 Task: Create a sub task Gather and Analyse Requirements for the task  Develop a new online tool for website optimization in the project AuraTech , assign it to team member softage.4@softage.net and update the status of the sub task to  Off Track , set the priority of the sub task to High
Action: Mouse moved to (621, 647)
Screenshot: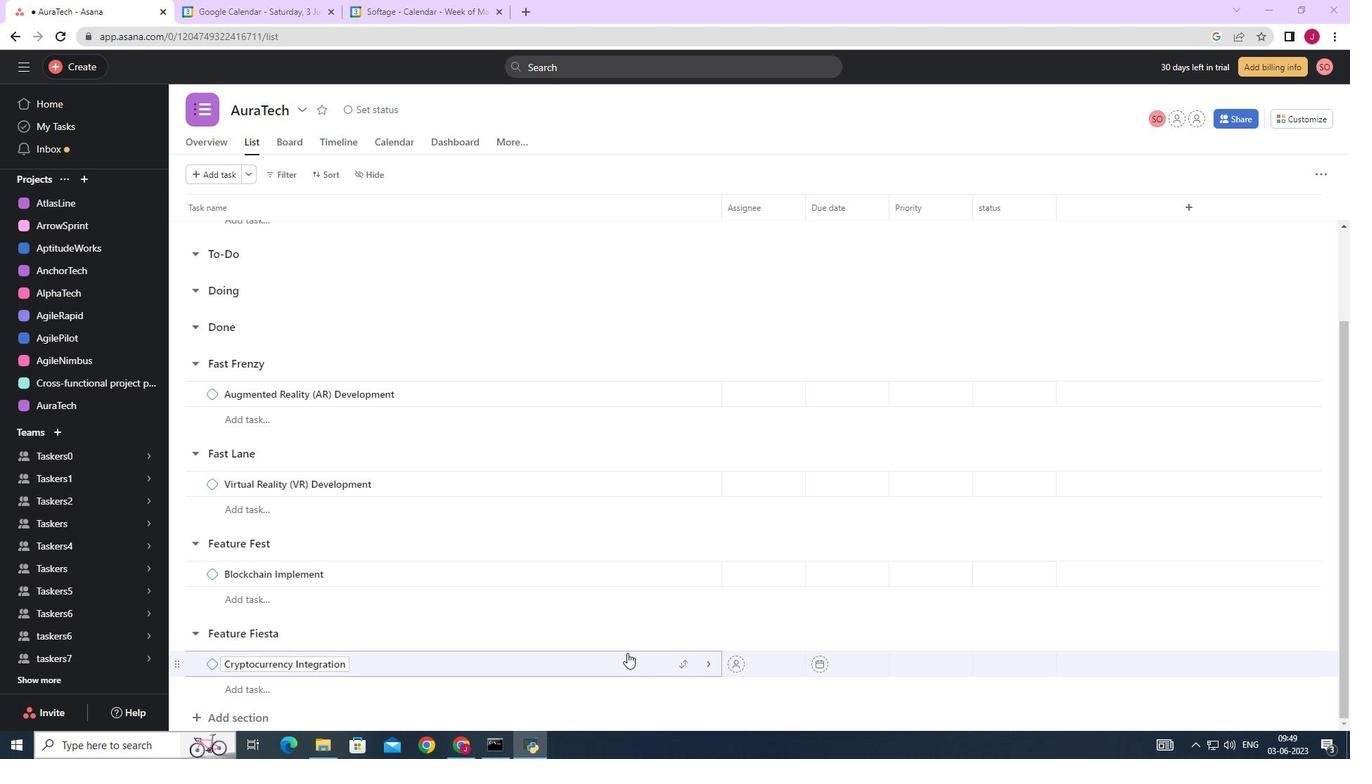
Action: Mouse scrolled (621, 647) with delta (0, 0)
Screenshot: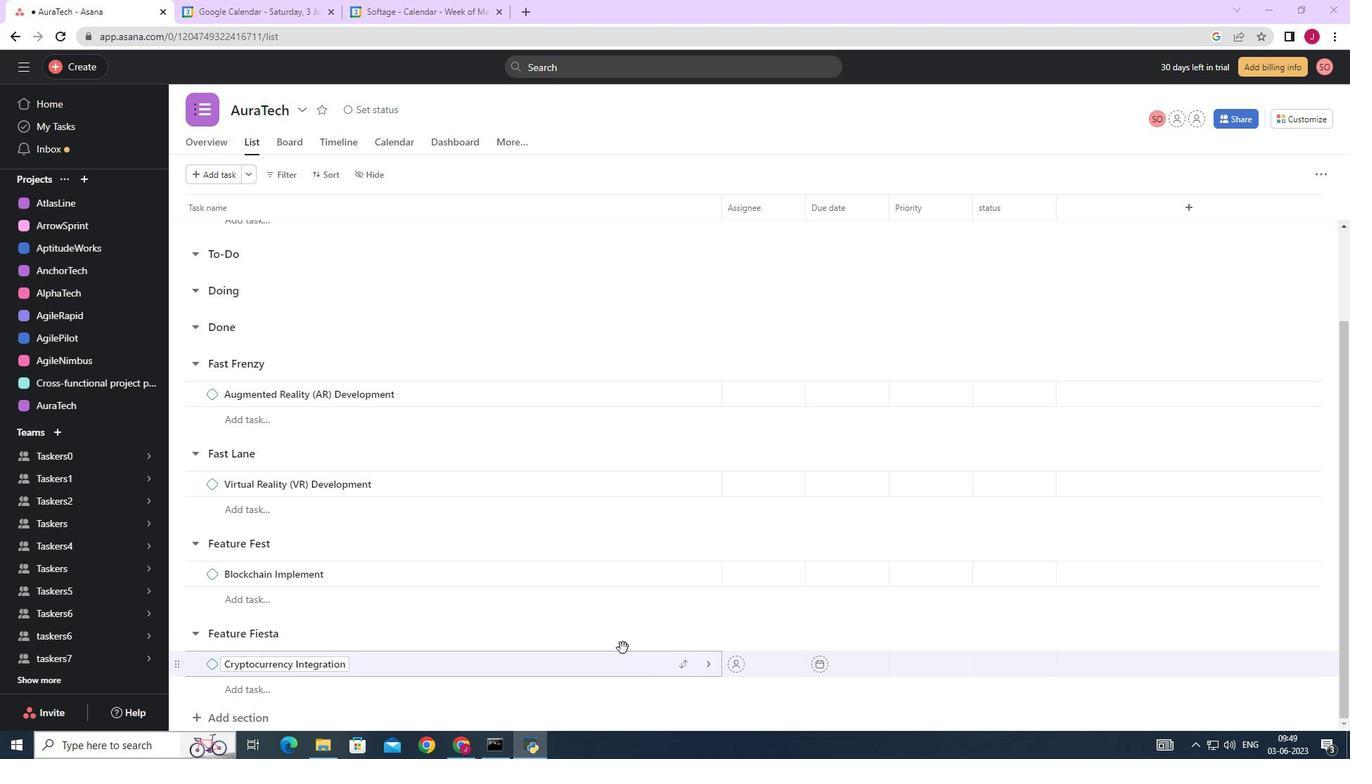 
Action: Mouse scrolled (621, 647) with delta (0, 0)
Screenshot: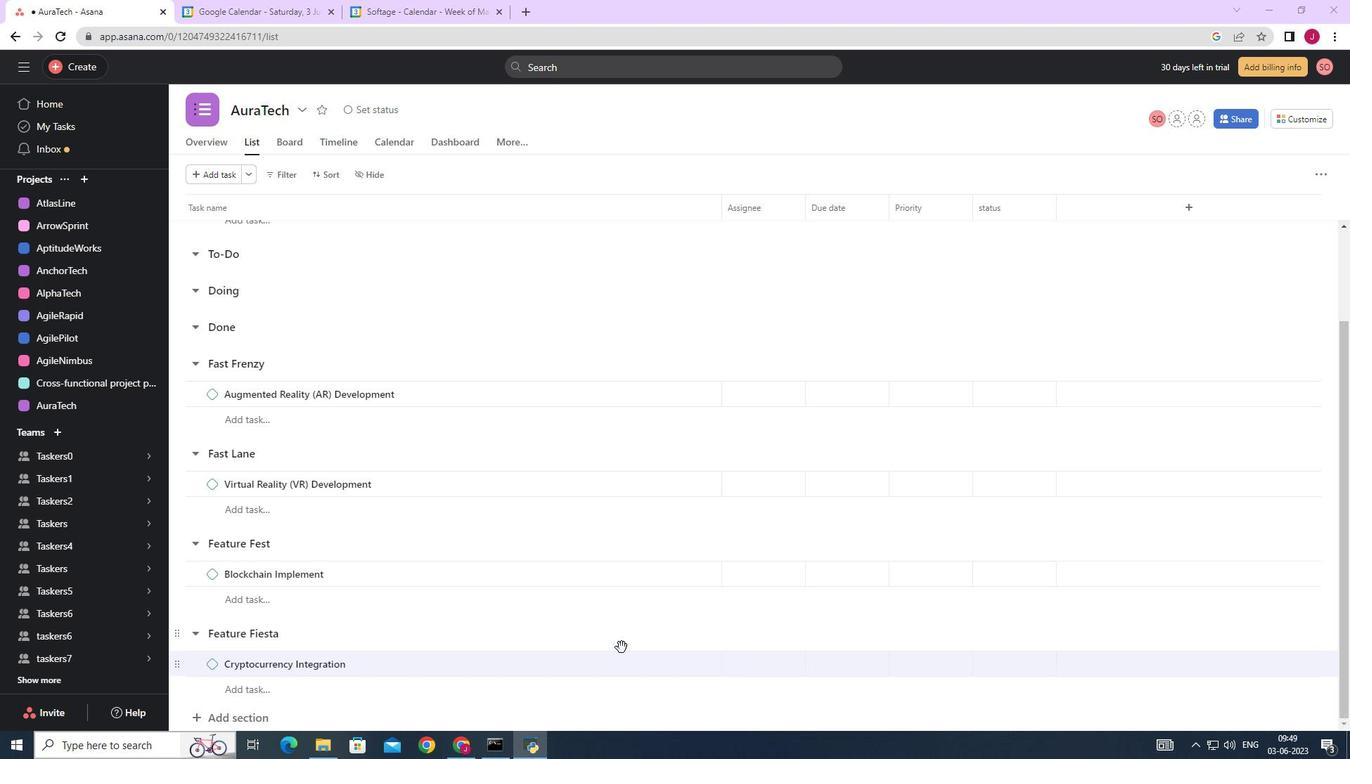 
Action: Mouse moved to (619, 647)
Screenshot: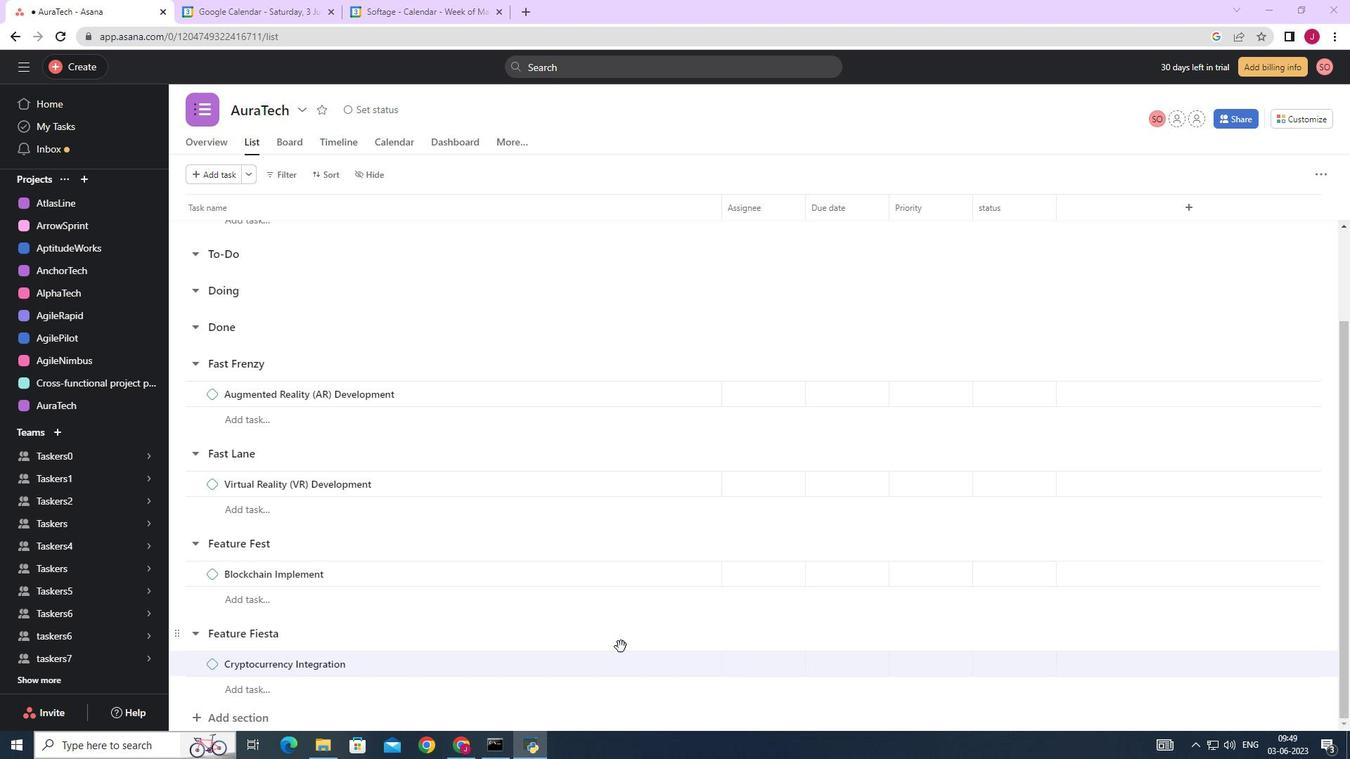
Action: Mouse scrolled (619, 646) with delta (0, 0)
Screenshot: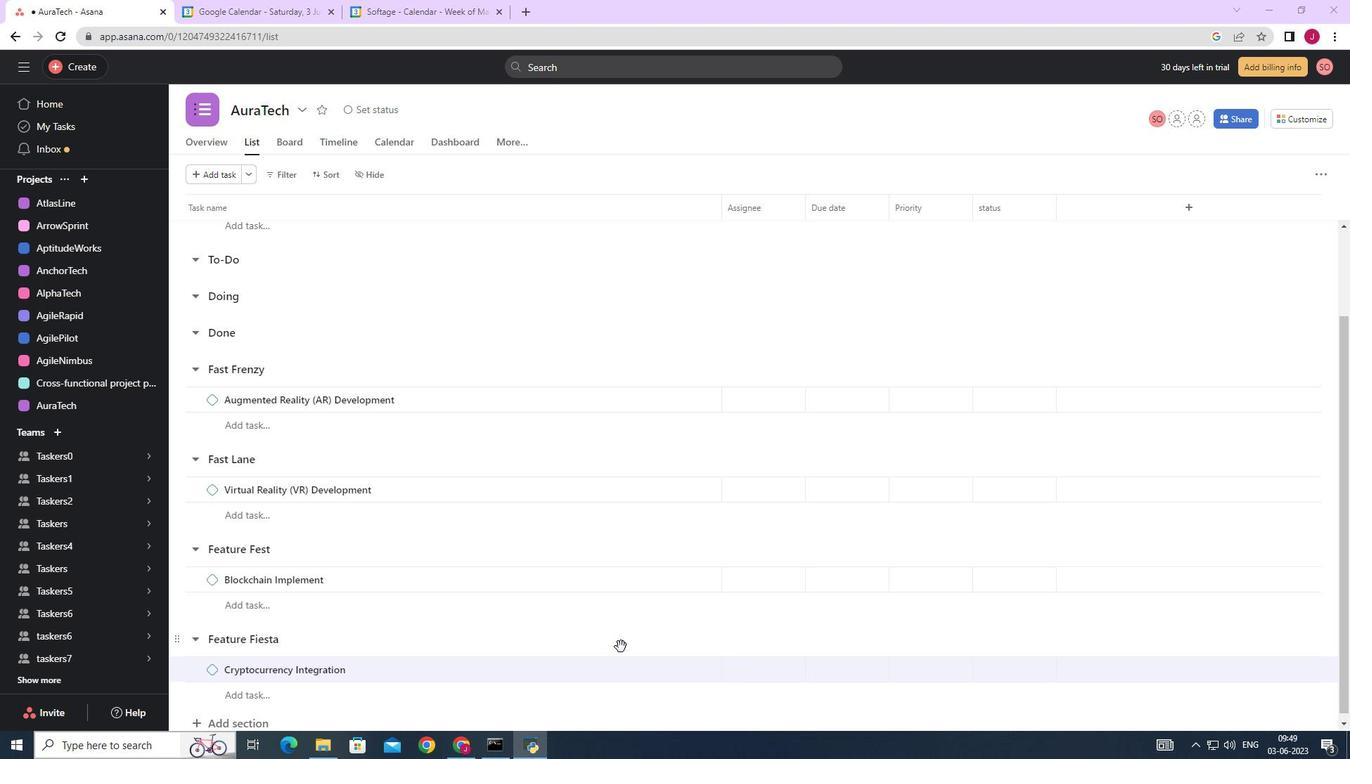 
Action: Mouse scrolled (619, 646) with delta (0, 0)
Screenshot: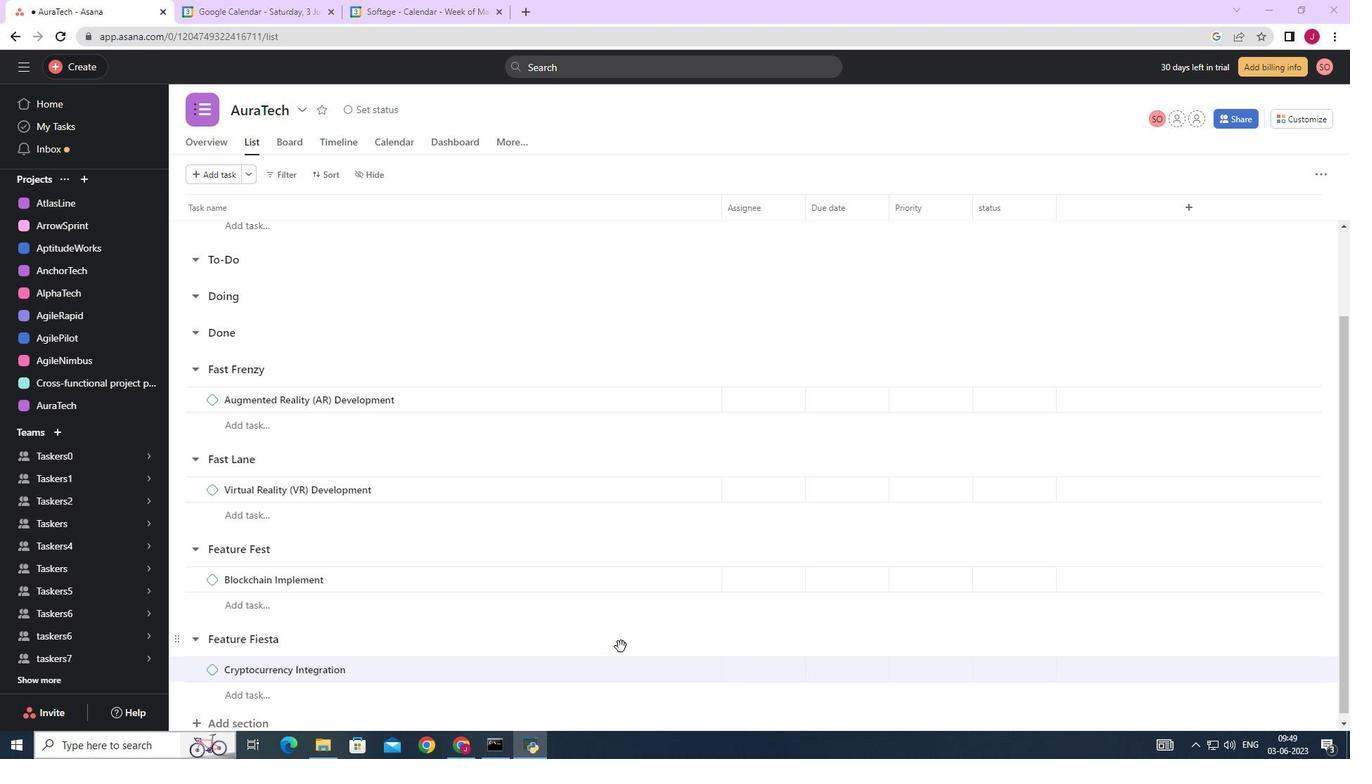
Action: Mouse scrolled (619, 646) with delta (0, 0)
Screenshot: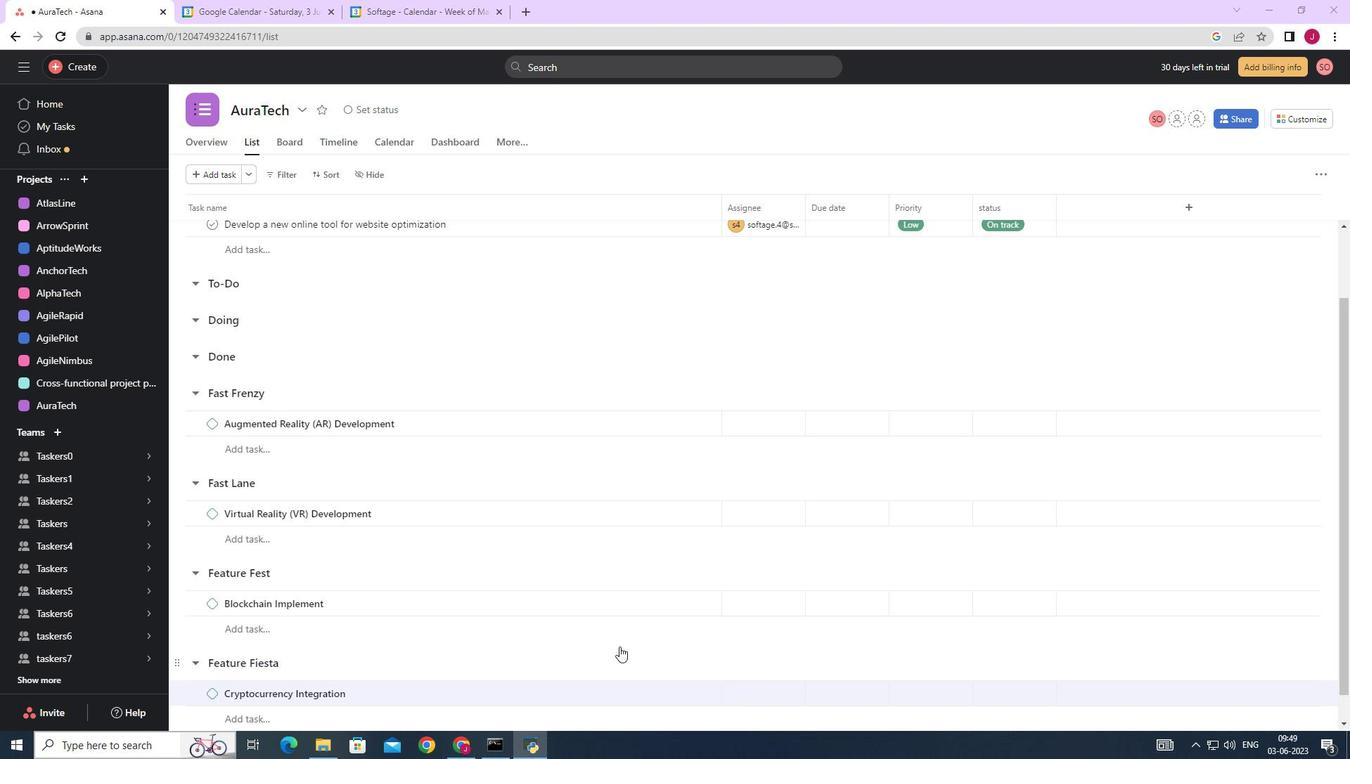 
Action: Mouse scrolled (619, 646) with delta (0, 0)
Screenshot: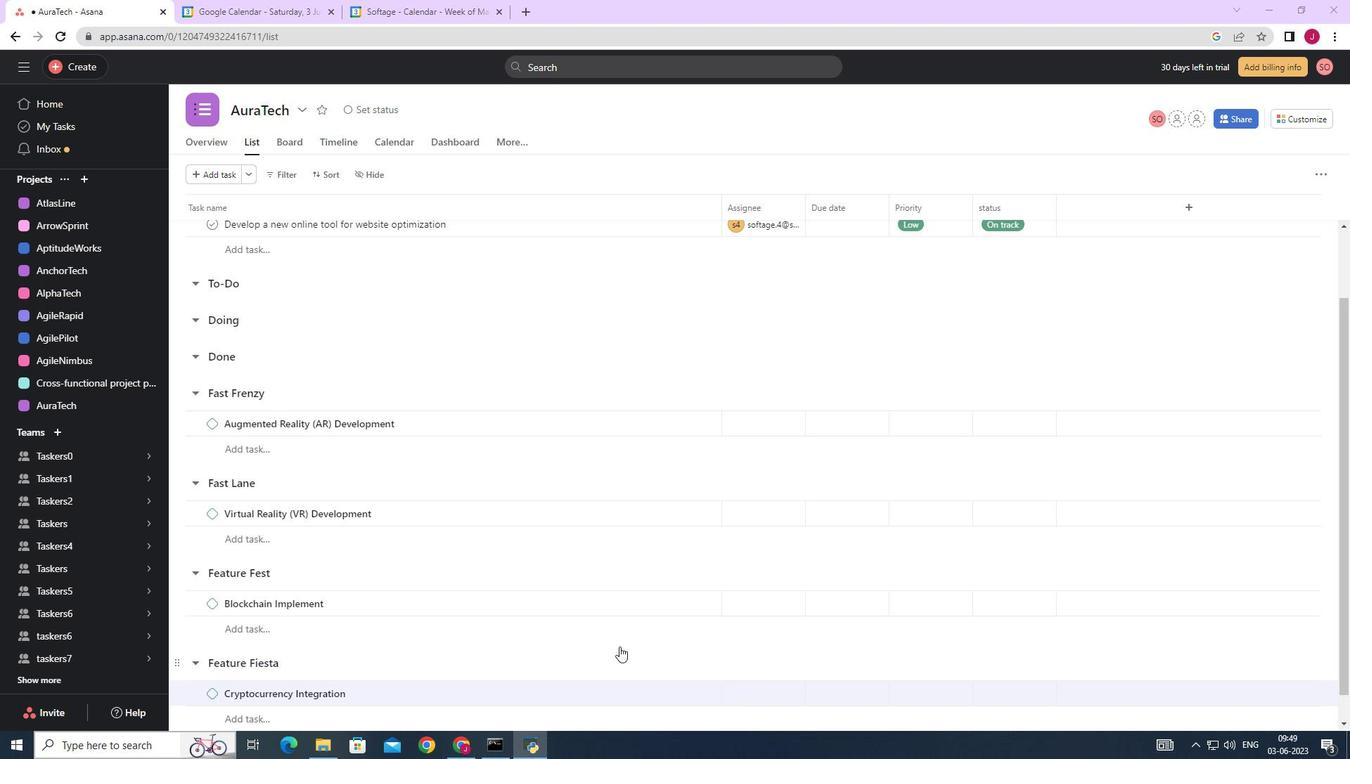 
Action: Mouse moved to (612, 635)
Screenshot: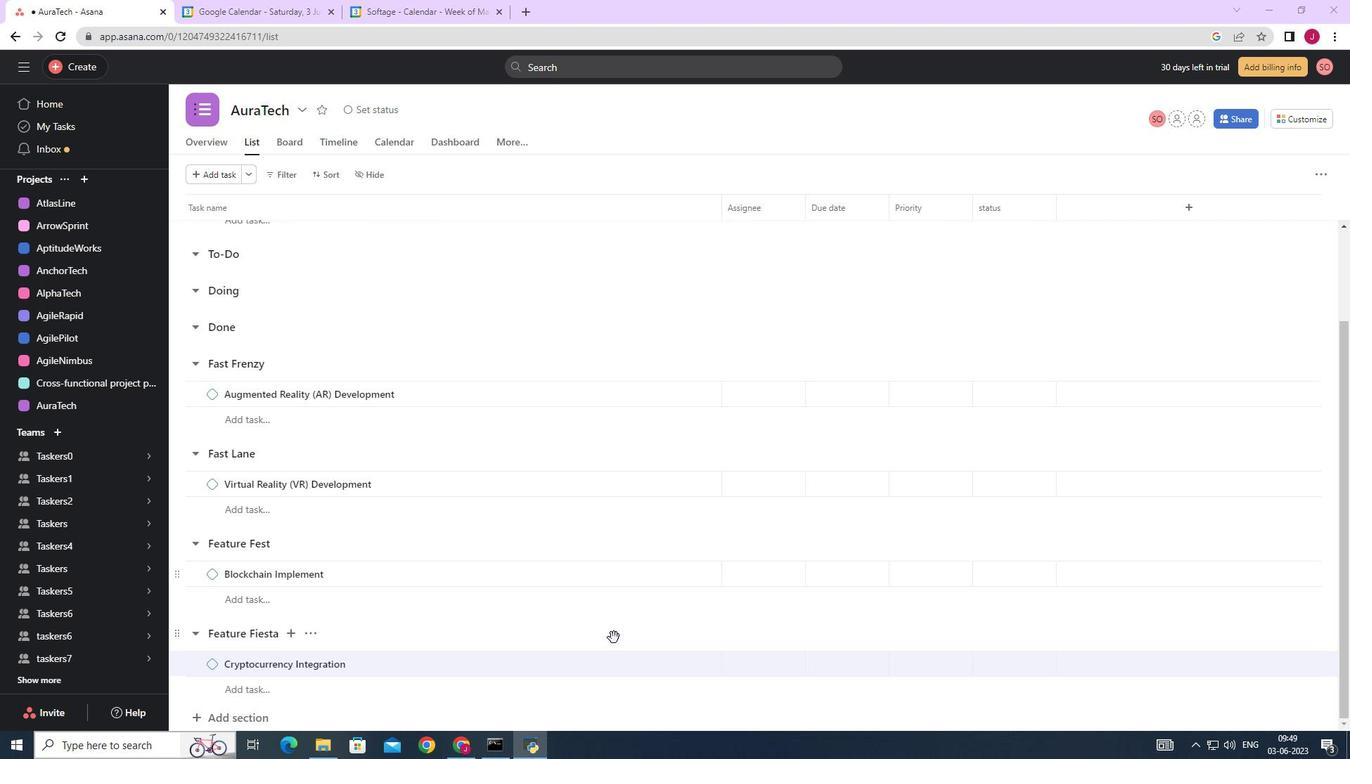 
Action: Mouse scrolled (612, 635) with delta (0, 0)
Screenshot: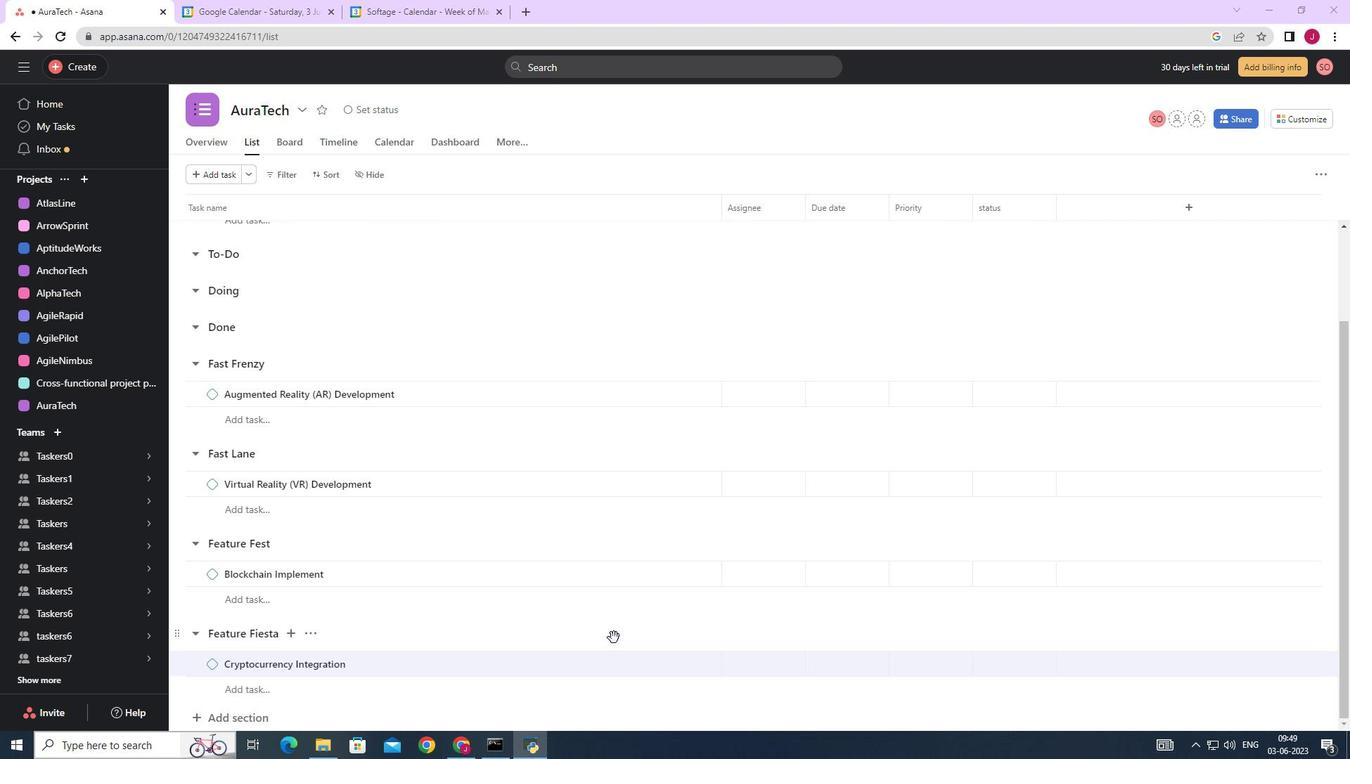 
Action: Mouse scrolled (612, 635) with delta (0, 0)
Screenshot: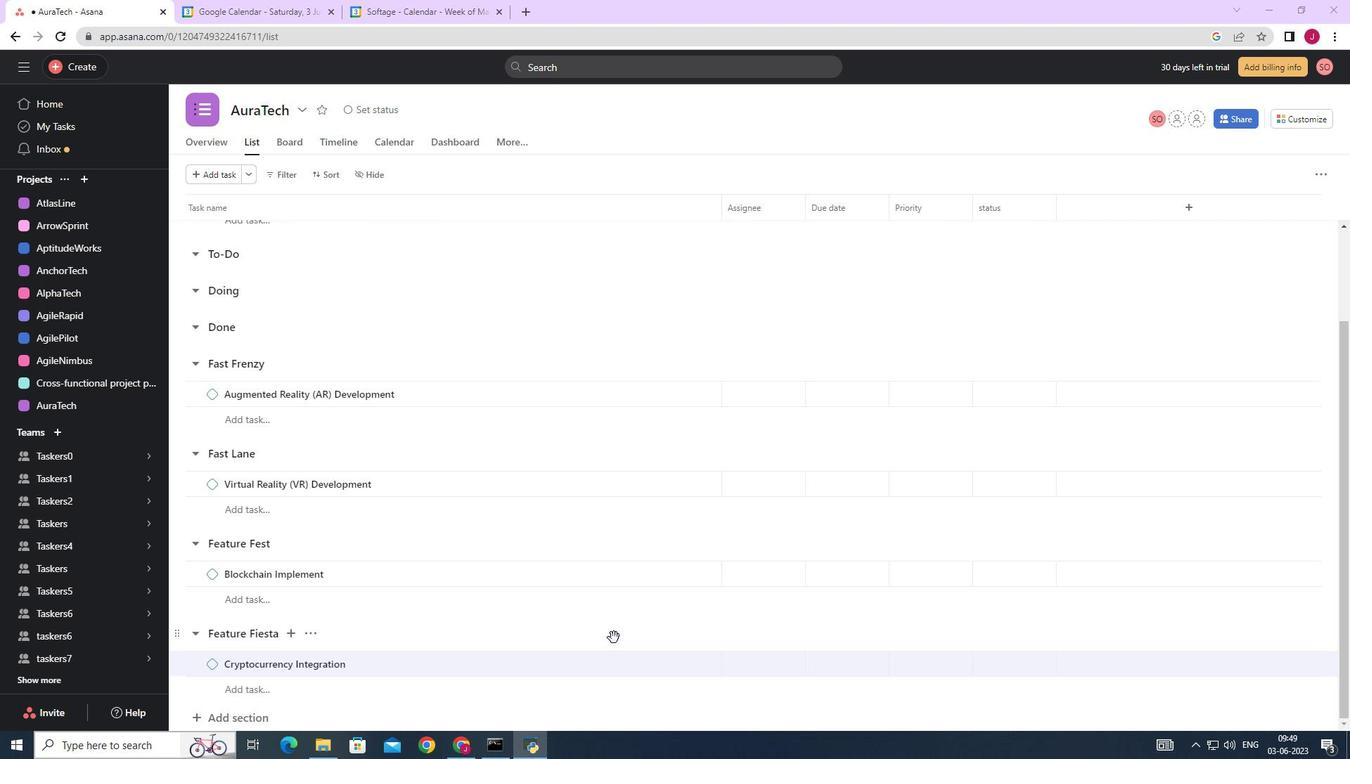 
Action: Mouse scrolled (612, 635) with delta (0, 0)
Screenshot: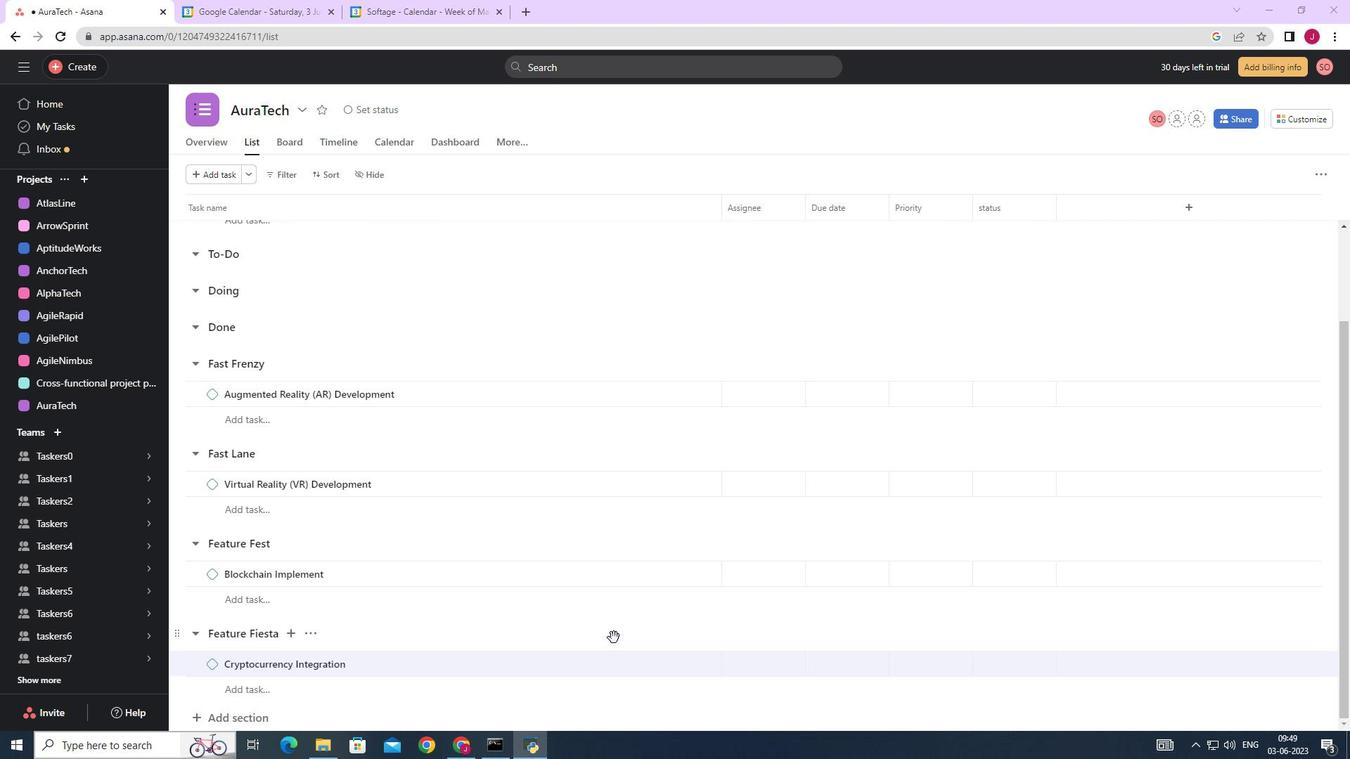 
Action: Mouse moved to (612, 632)
Screenshot: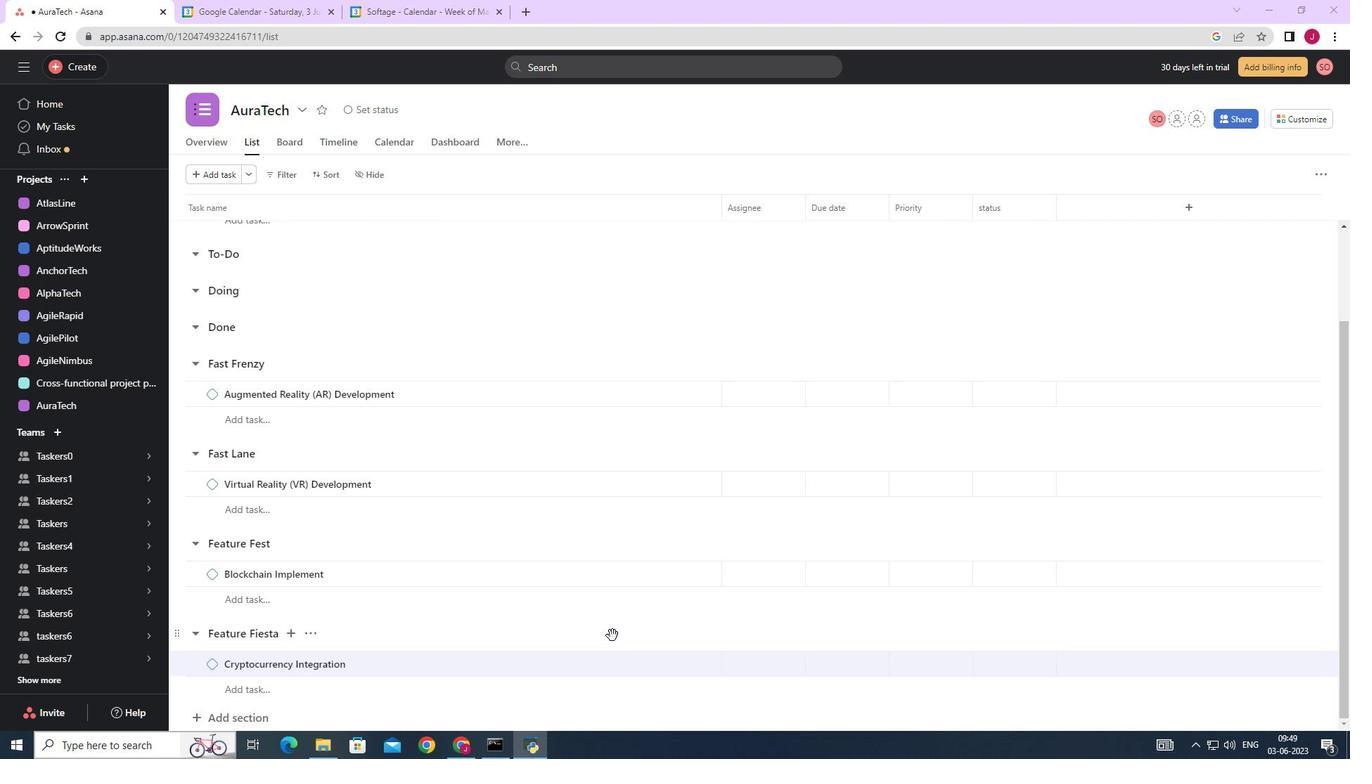 
Action: Mouse scrolled (612, 633) with delta (0, 0)
Screenshot: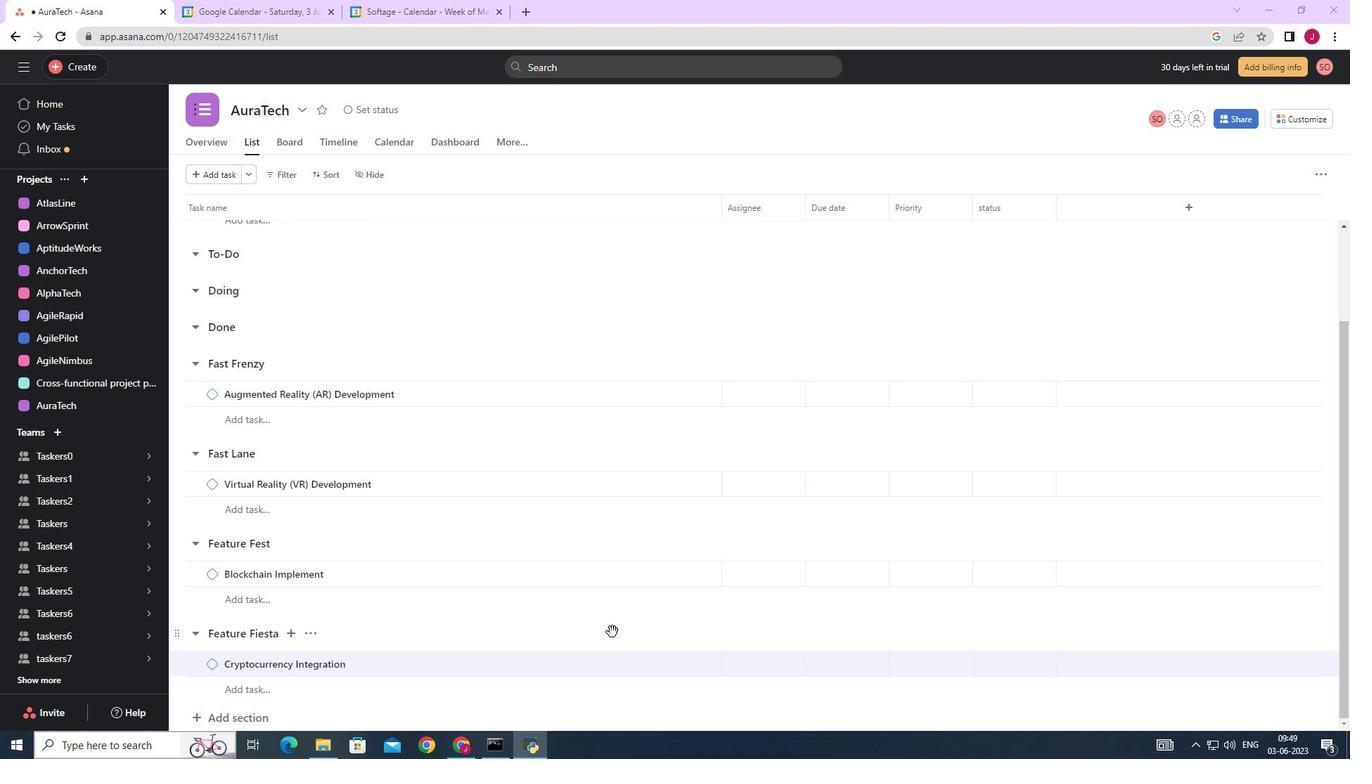 
Action: Mouse scrolled (612, 633) with delta (0, 0)
Screenshot: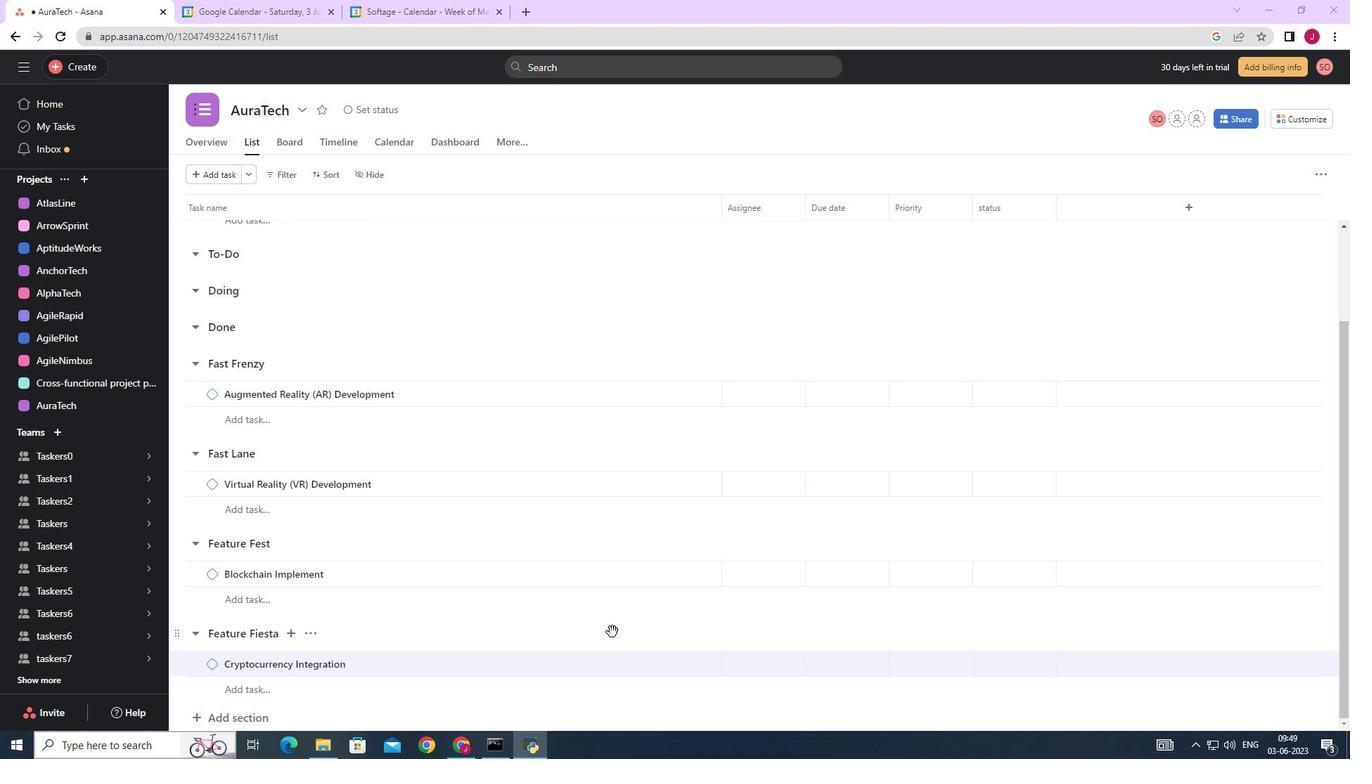 
Action: Mouse scrolled (612, 633) with delta (0, 0)
Screenshot: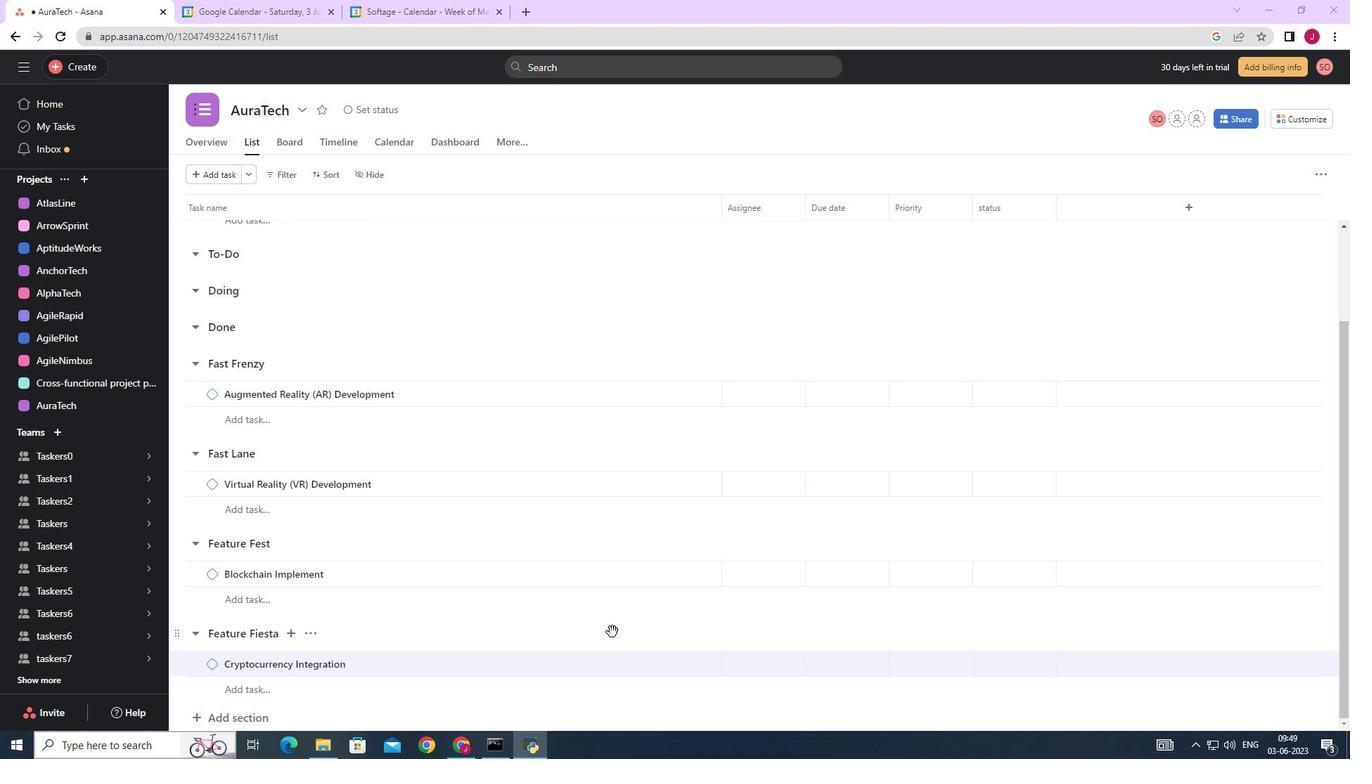 
Action: Mouse moved to (612, 629)
Screenshot: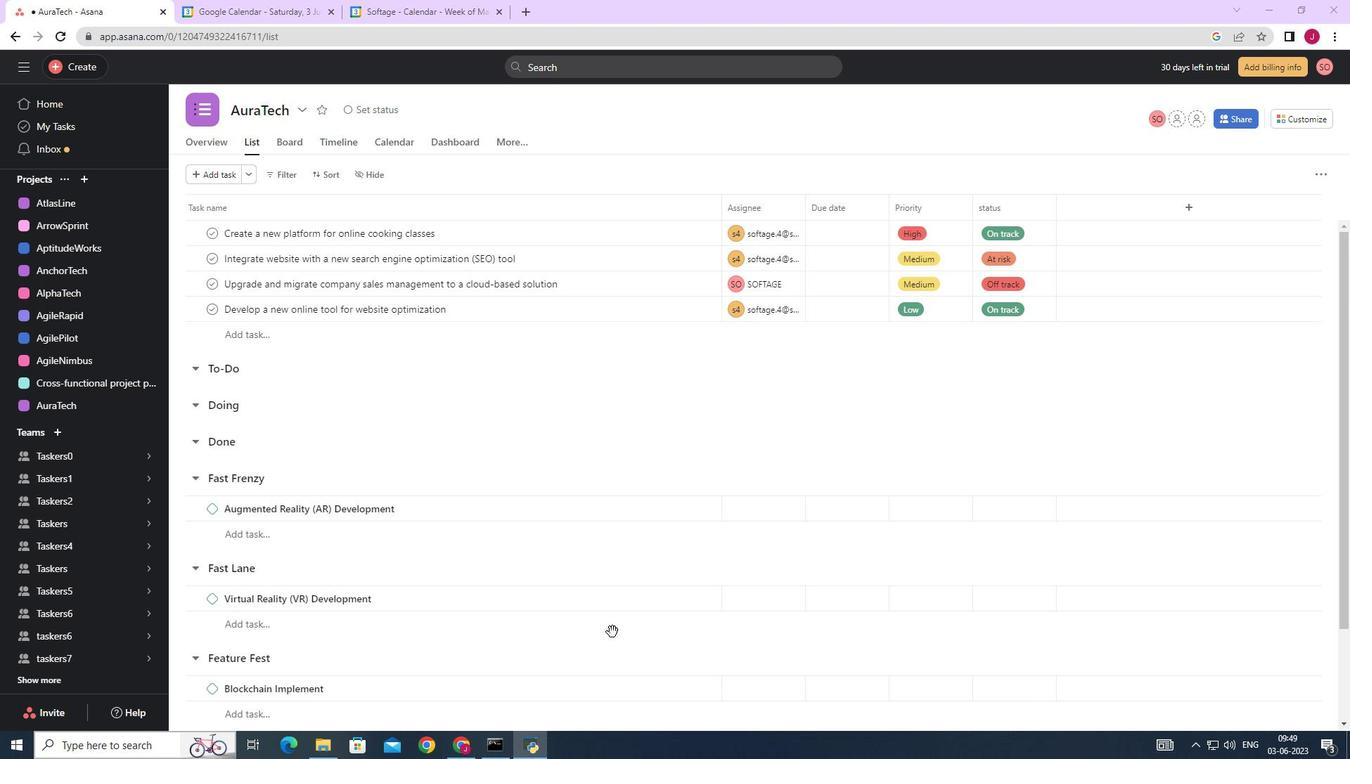 
Action: Mouse scrolled (612, 630) with delta (0, 0)
Screenshot: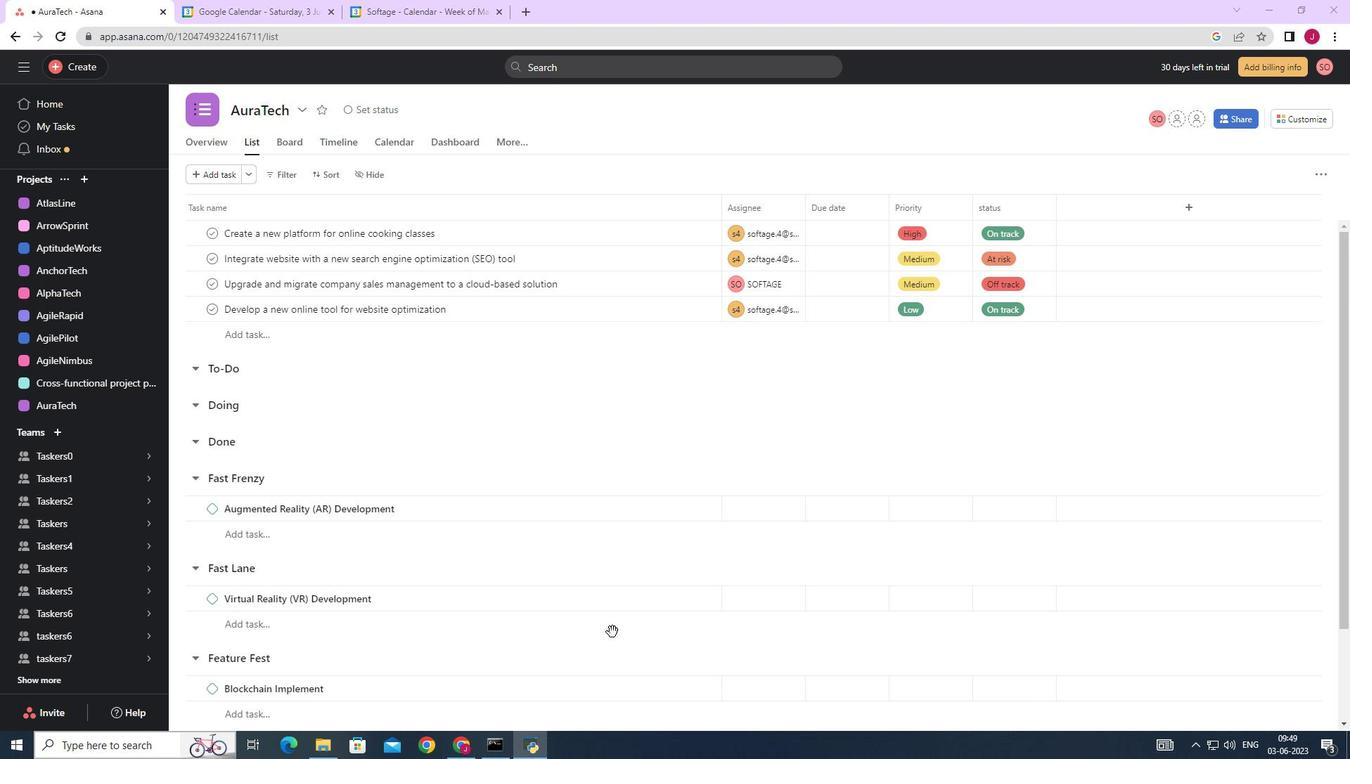 
Action: Mouse moved to (664, 313)
Screenshot: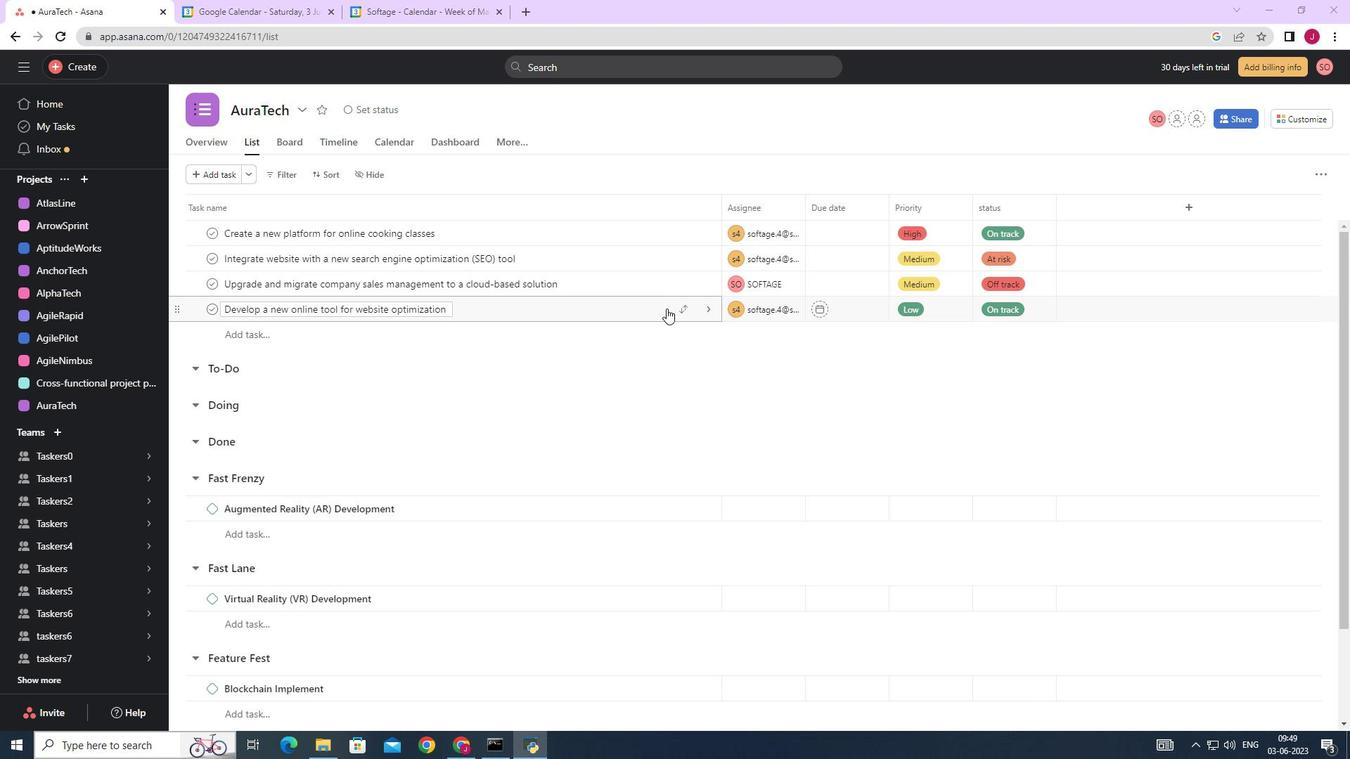 
Action: Mouse pressed left at (664, 313)
Screenshot: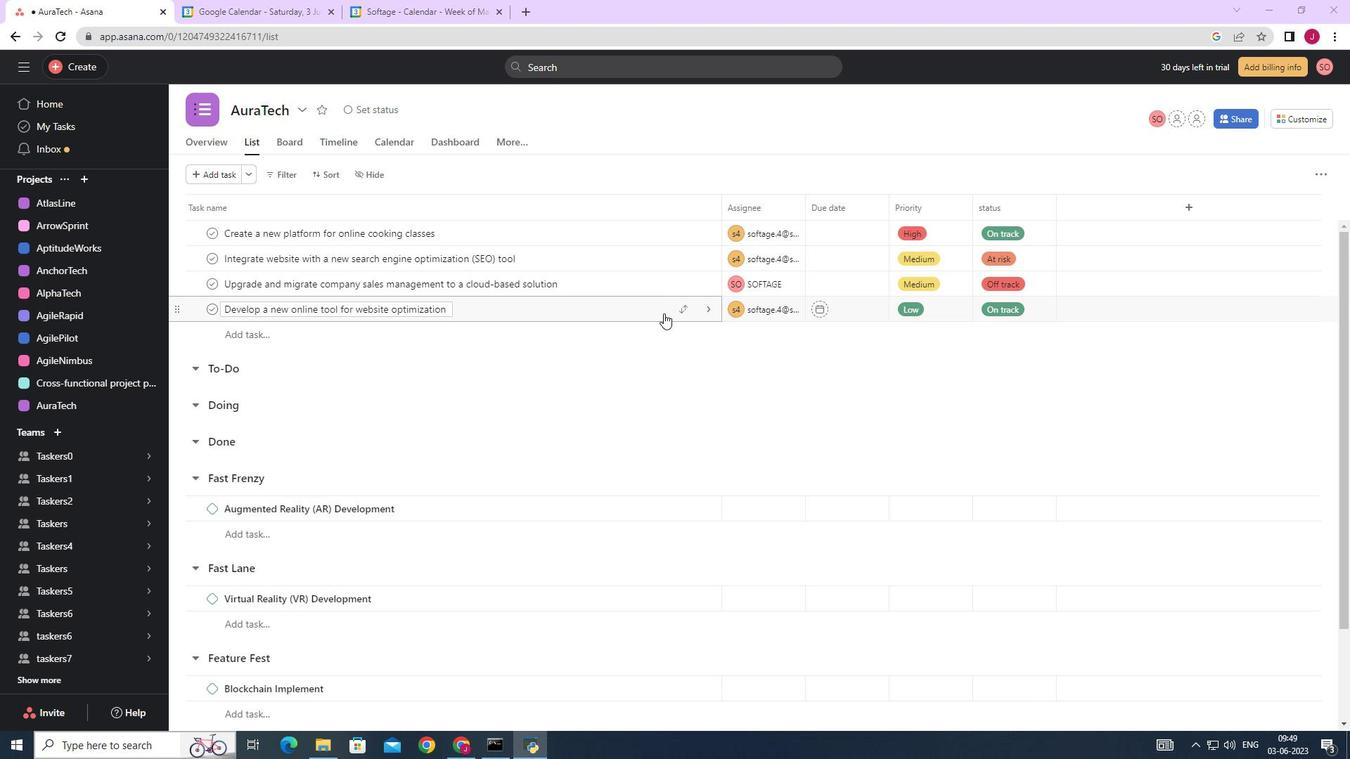 
Action: Mouse moved to (1148, 522)
Screenshot: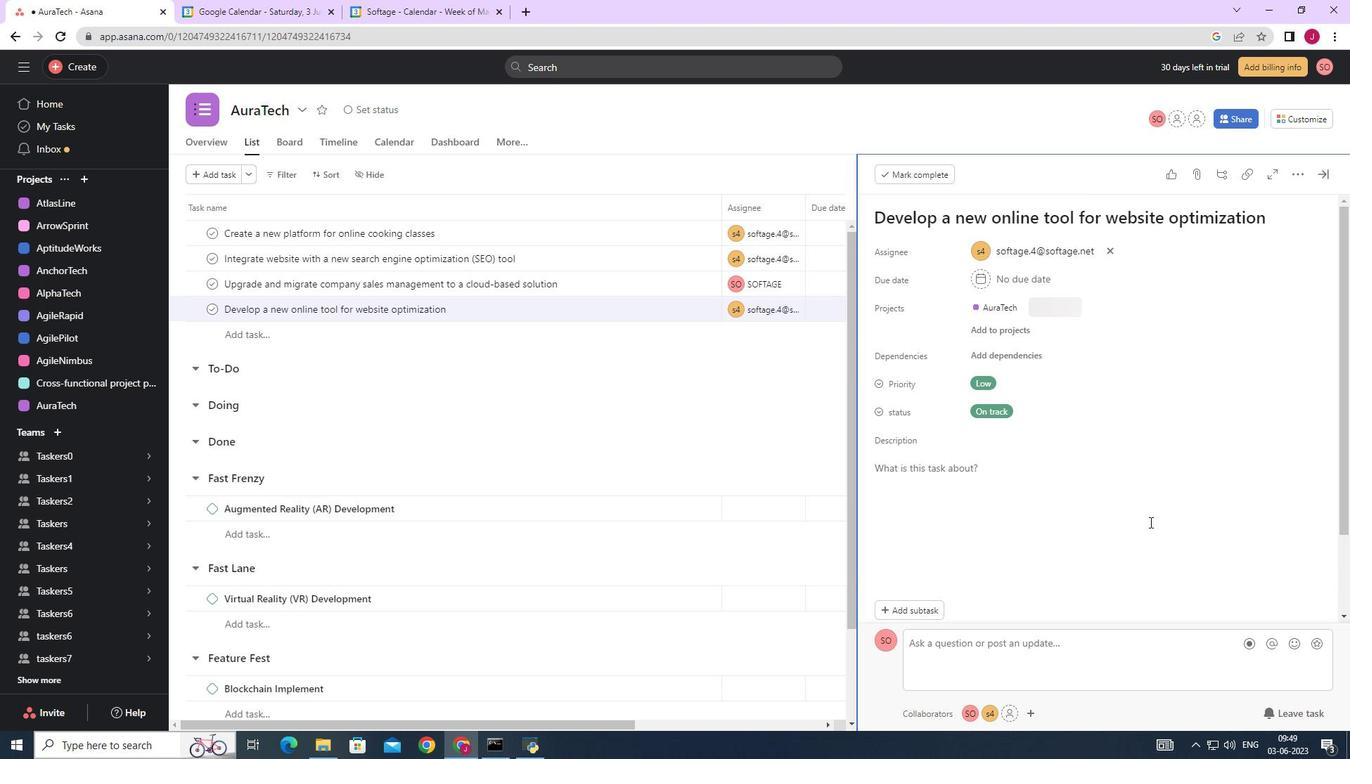 
Action: Mouse scrolled (1148, 521) with delta (0, 0)
Screenshot: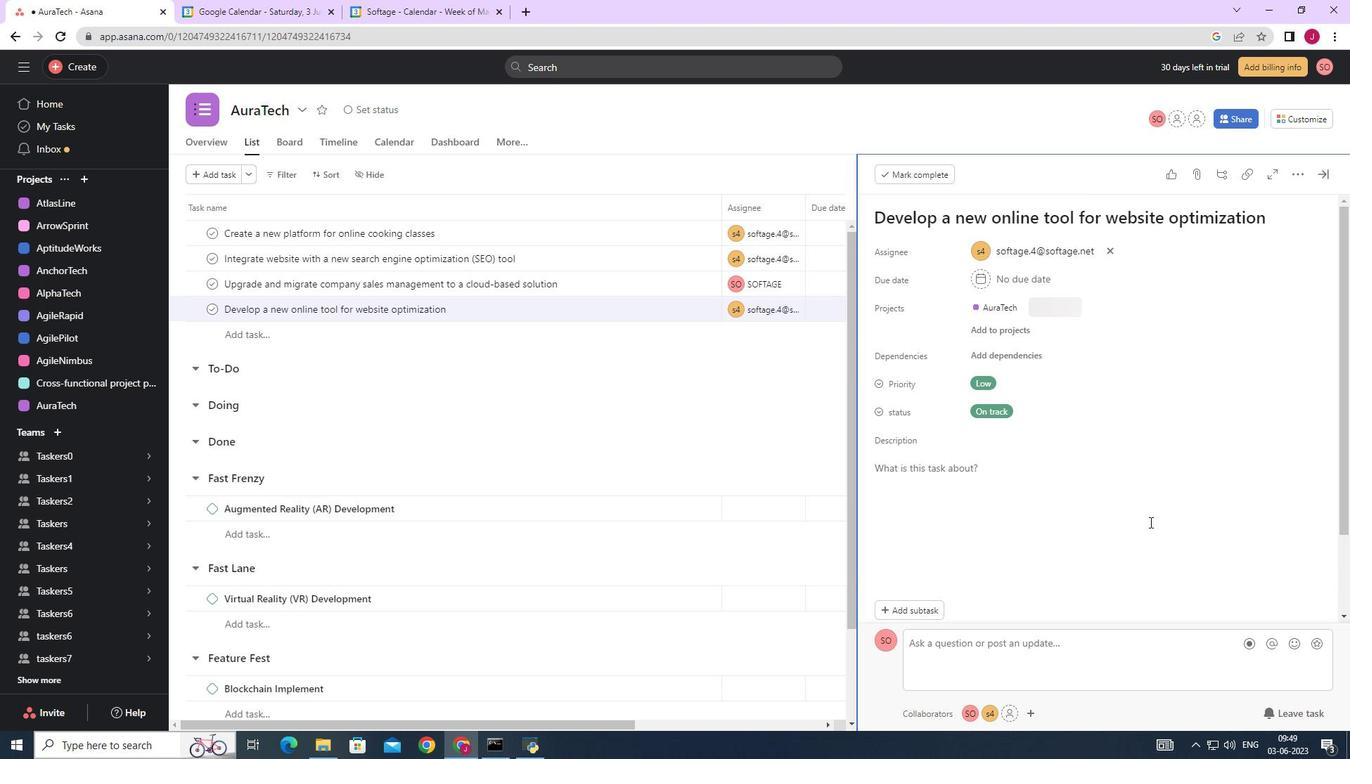 
Action: Mouse scrolled (1148, 521) with delta (0, 0)
Screenshot: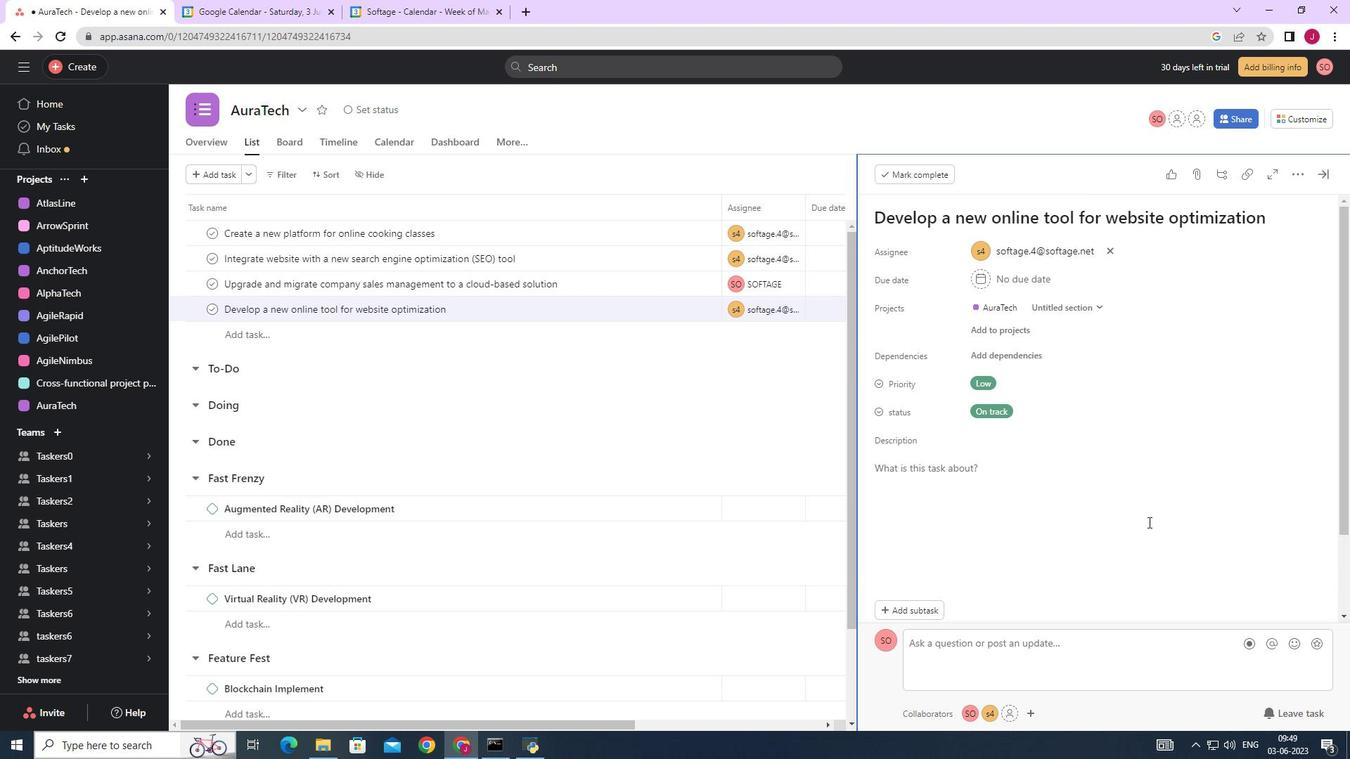 
Action: Mouse scrolled (1148, 521) with delta (0, 0)
Screenshot: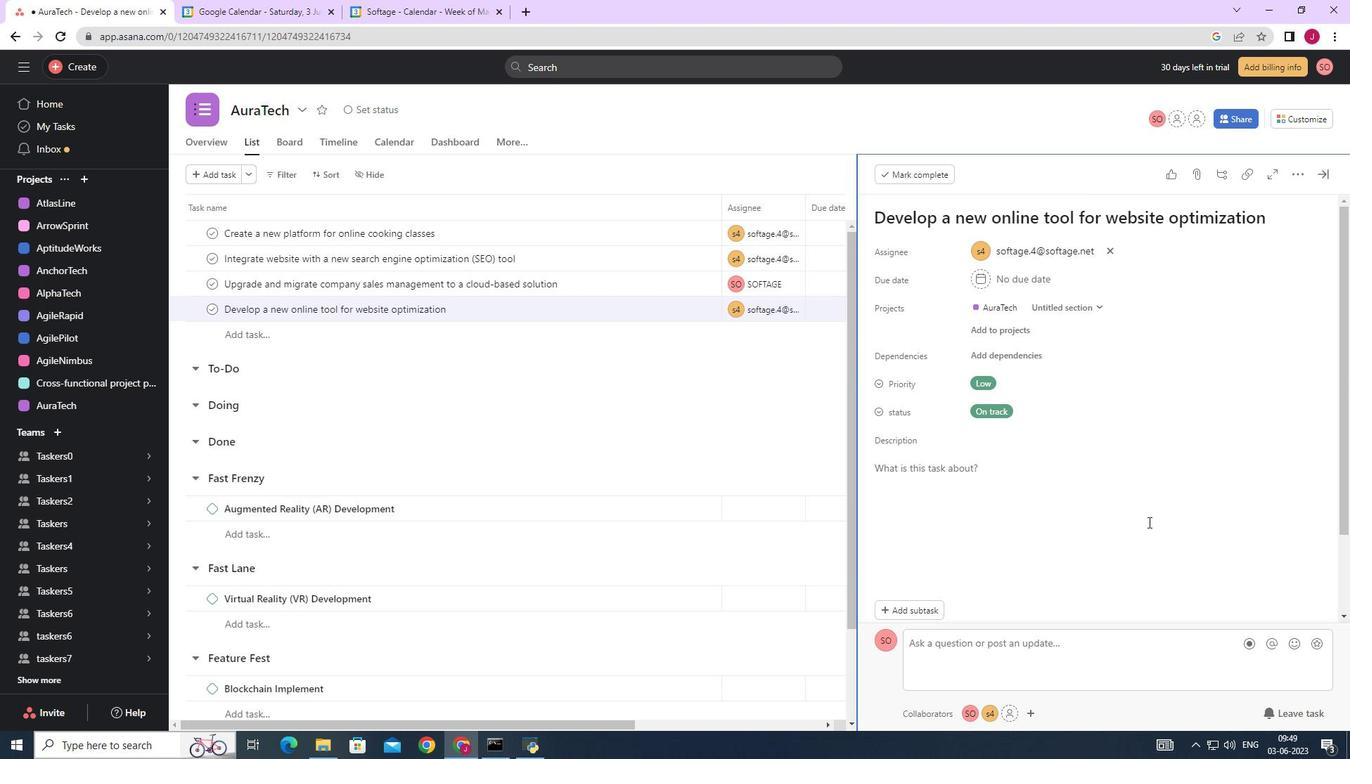 
Action: Mouse moved to (932, 511)
Screenshot: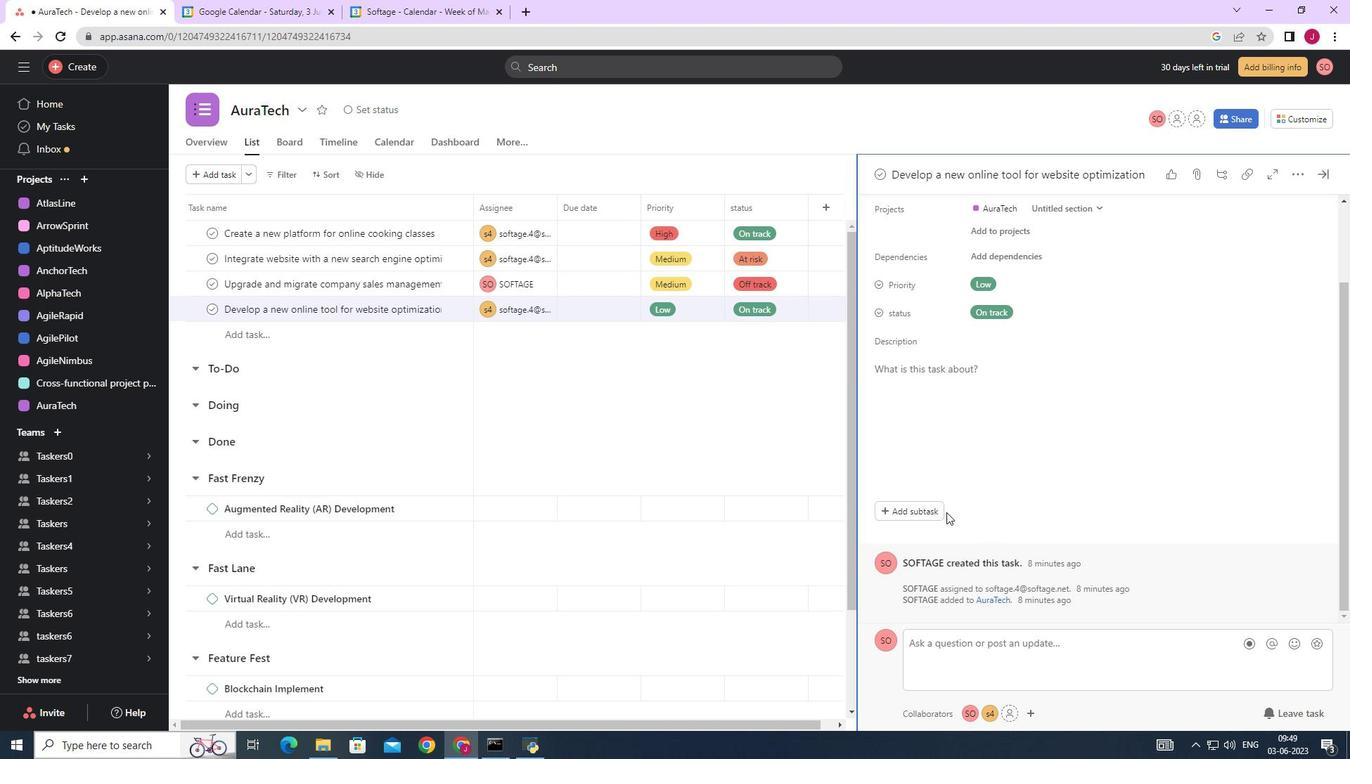 
Action: Mouse pressed left at (932, 511)
Screenshot: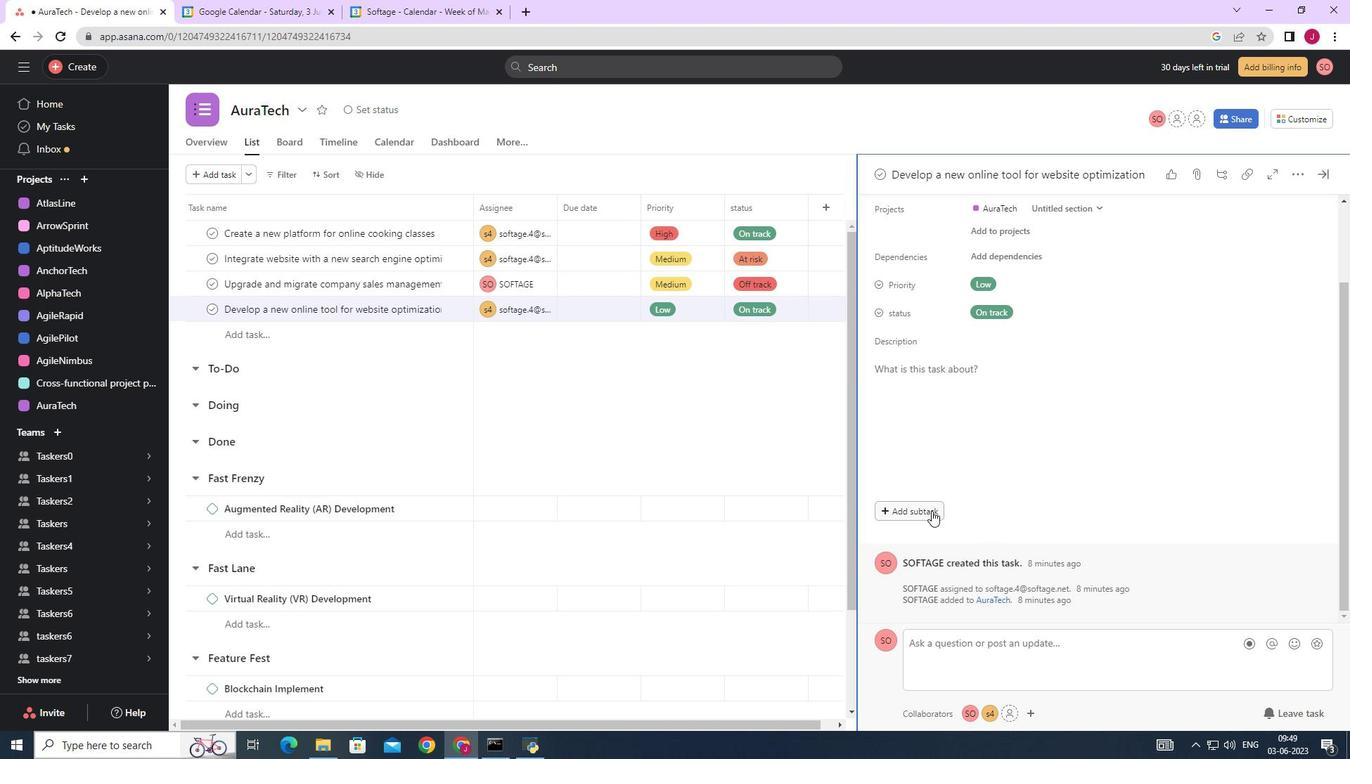 
Action: Mouse scrolled (932, 510) with delta (0, 0)
Screenshot: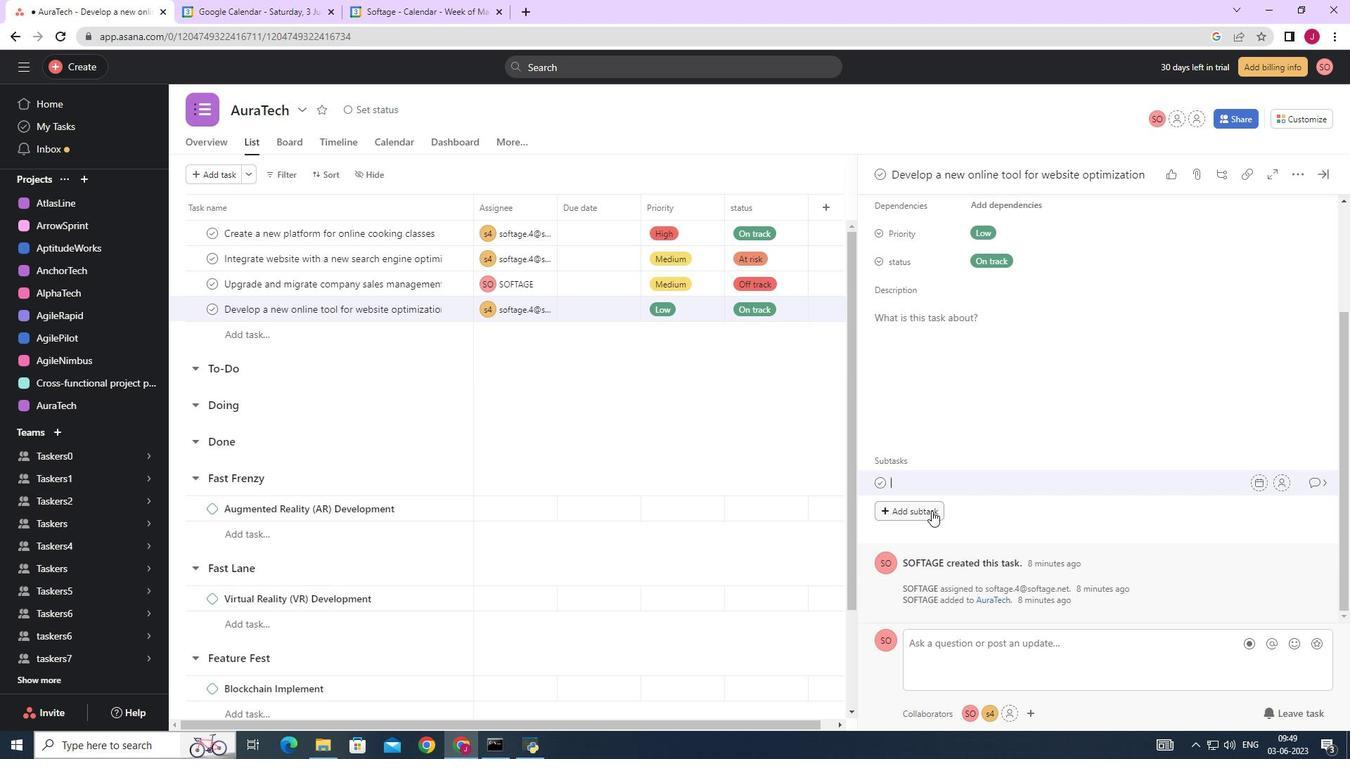 
Action: Mouse scrolled (932, 510) with delta (0, 0)
Screenshot: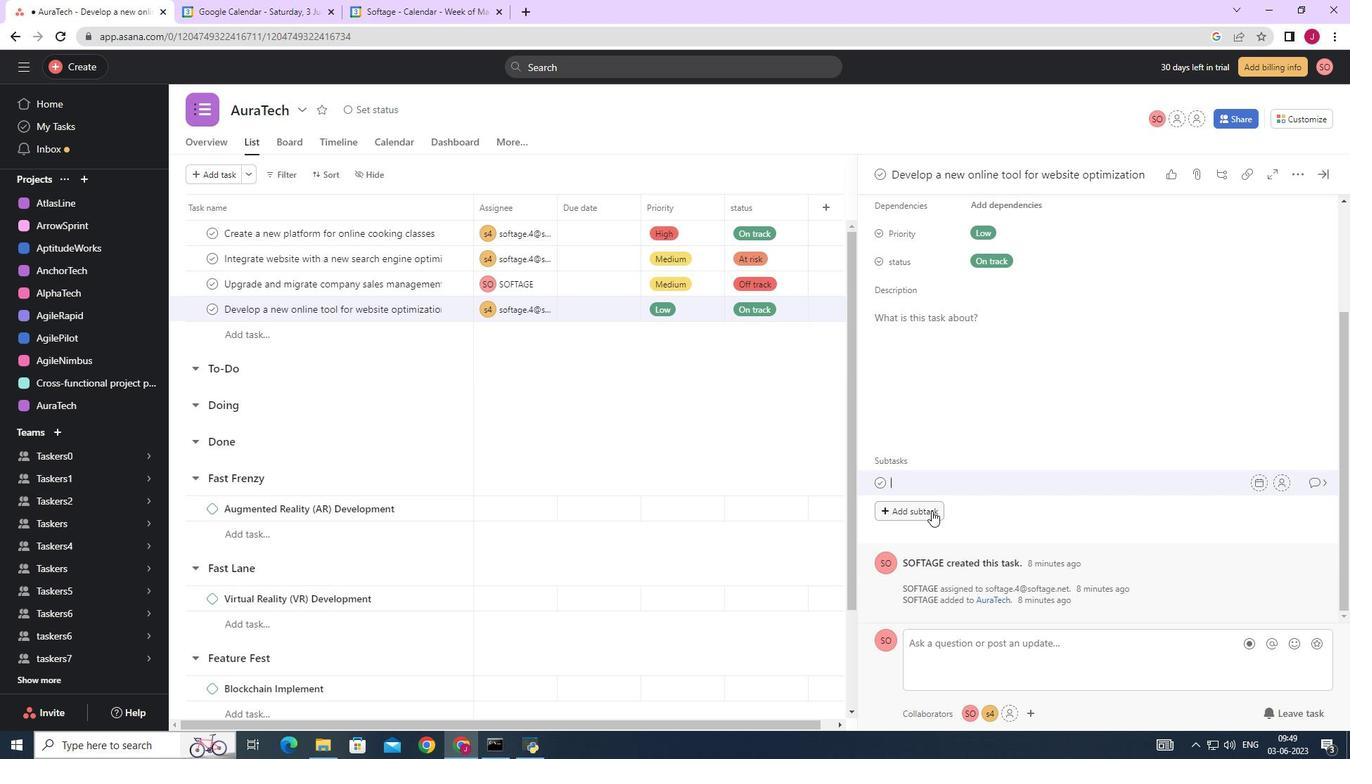 
Action: Mouse scrolled (932, 510) with delta (0, 0)
Screenshot: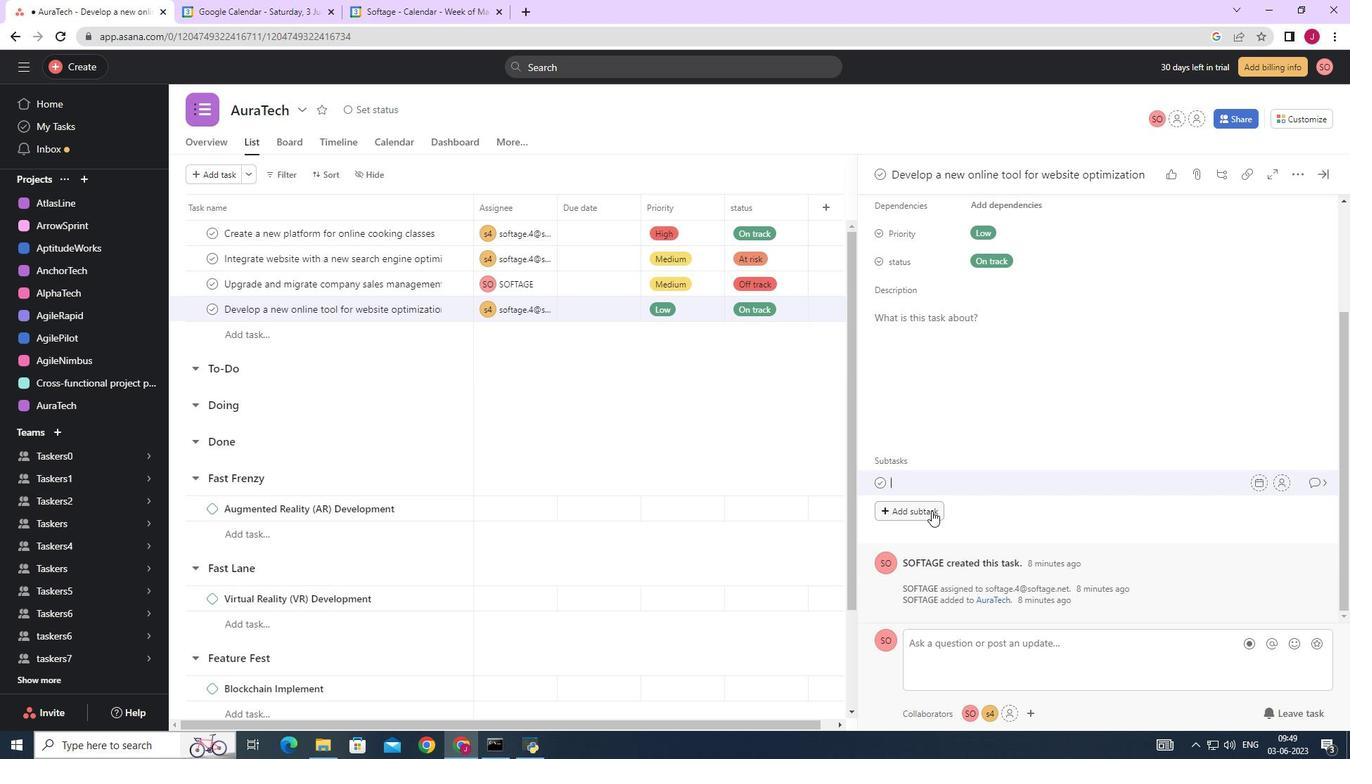 
Action: Mouse moved to (952, 482)
Screenshot: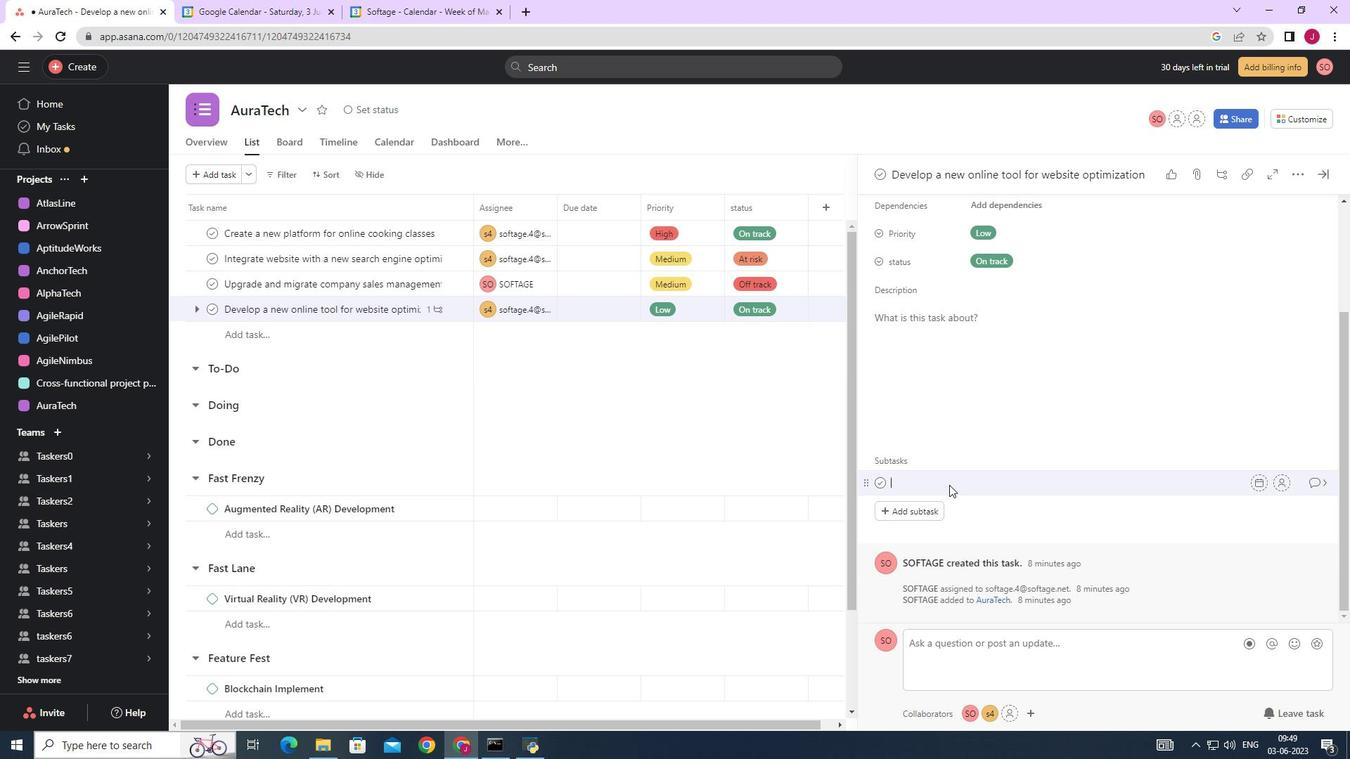 
Action: Key pressed <Key.caps_lock>G<Key.caps_lock>ather<Key.space>and<Key.space><Key.caps_lock>A<Key.caps_lock>nalyse<Key.space><Key.caps_lock>R<Key.caps_lock>equirements
Screenshot: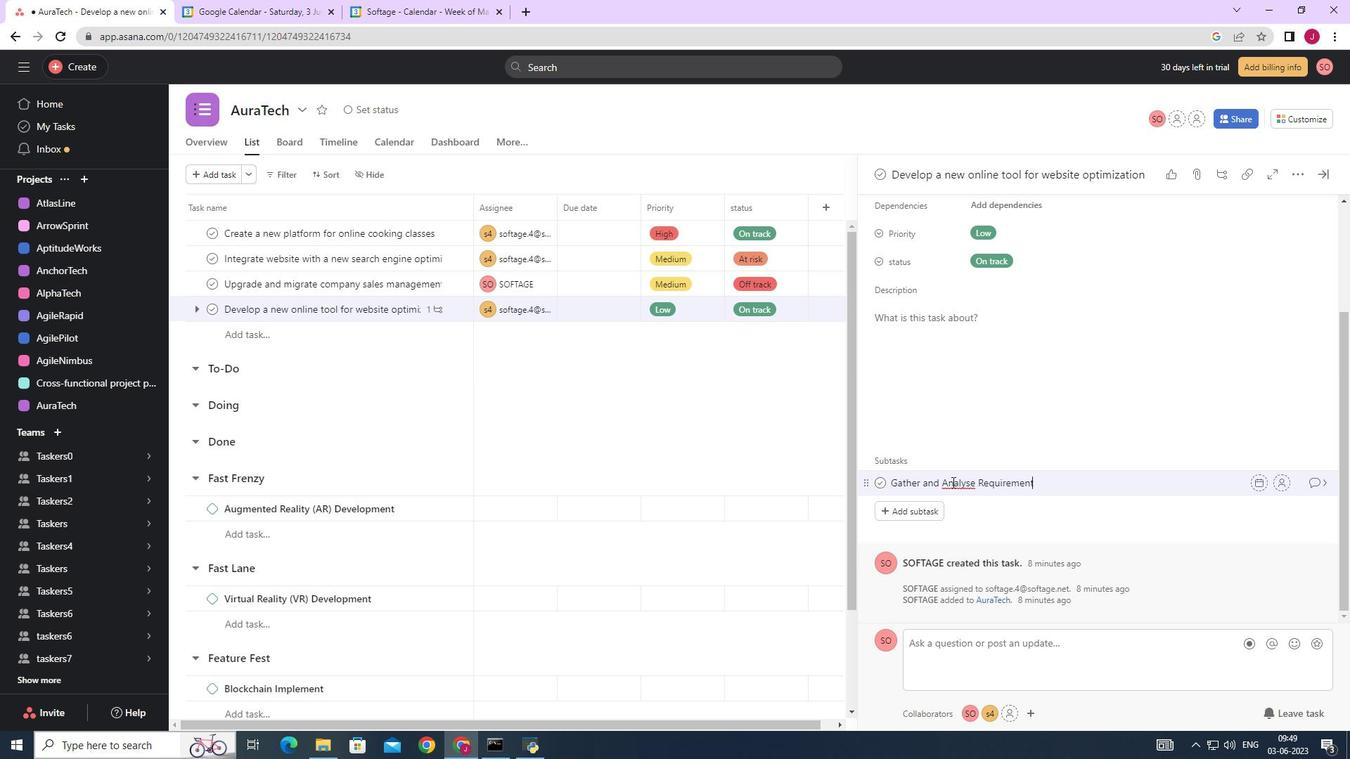 
Action: Mouse pressed right at (952, 482)
Screenshot: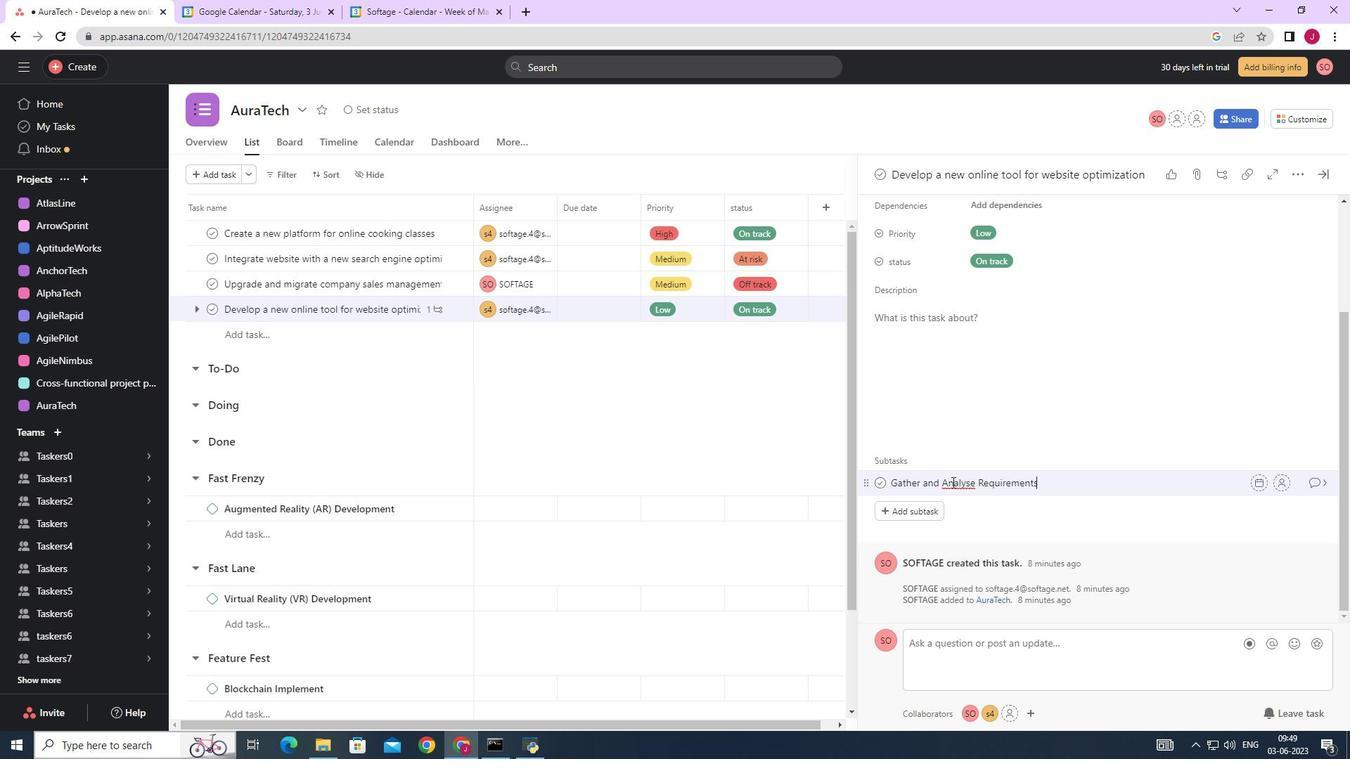 
Action: Mouse moved to (984, 492)
Screenshot: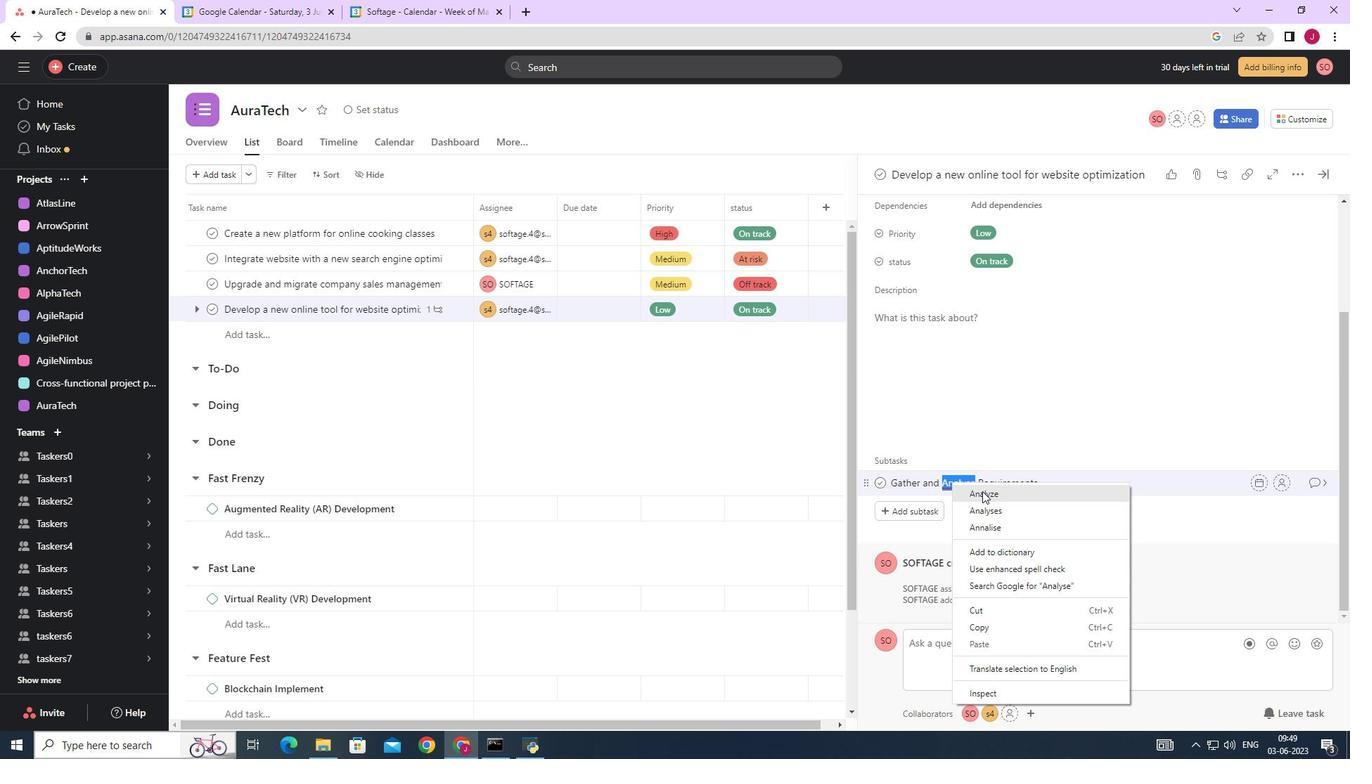 
Action: Mouse pressed left at (984, 492)
Screenshot: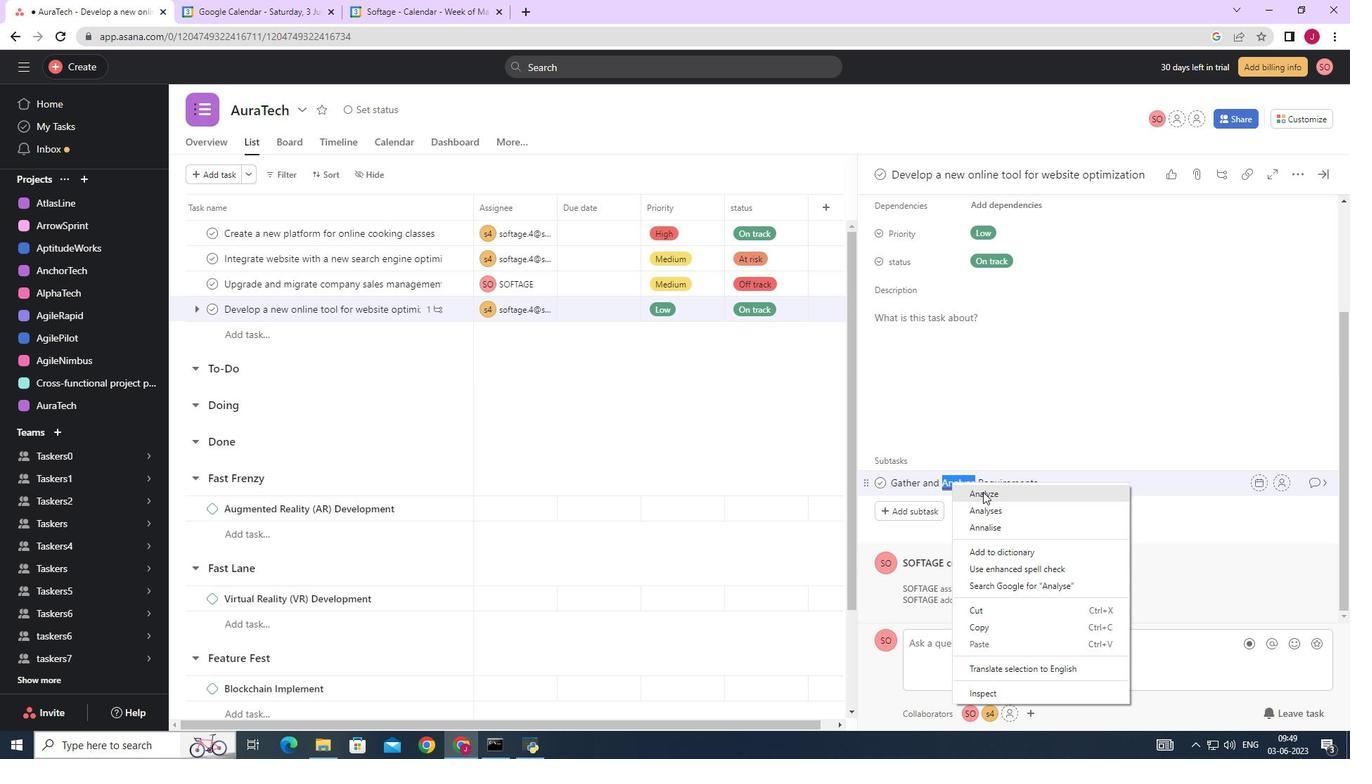 
Action: Mouse moved to (1280, 485)
Screenshot: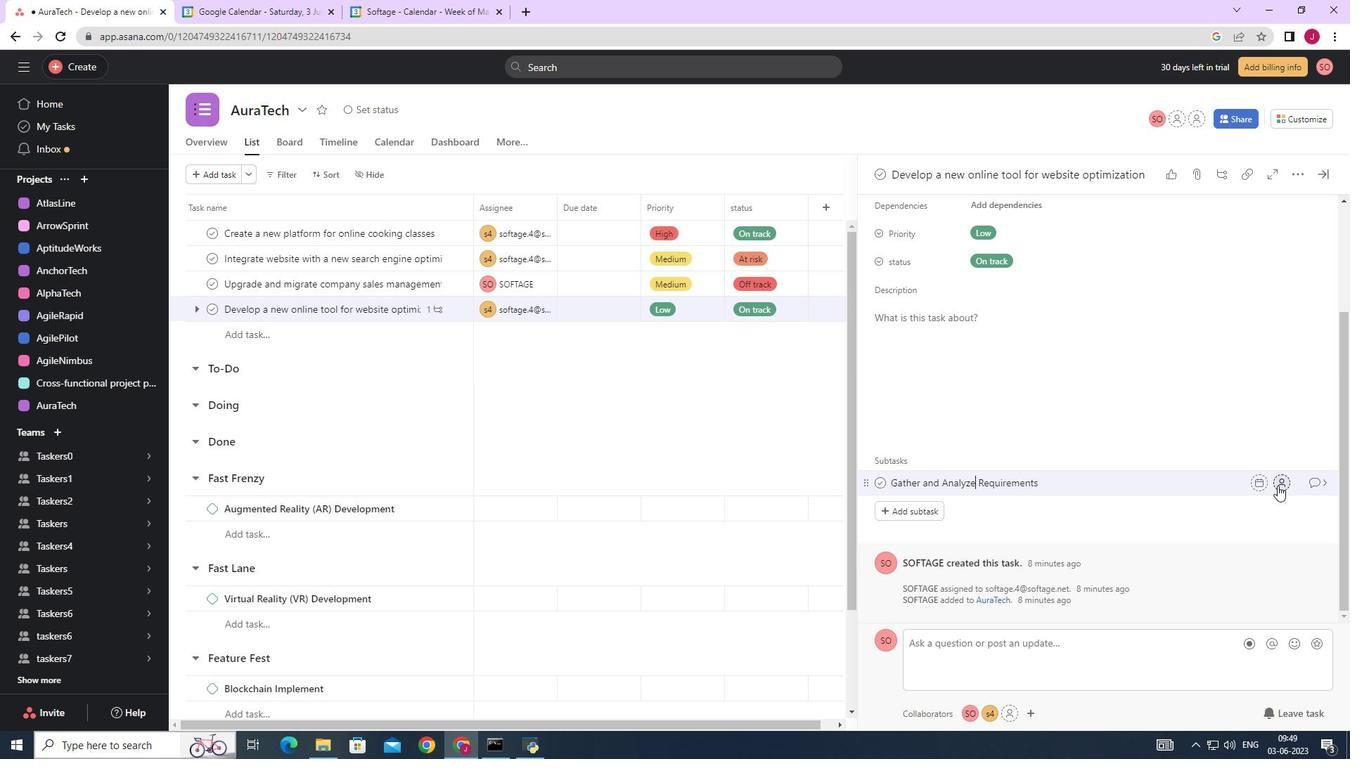 
Action: Mouse pressed left at (1280, 485)
Screenshot: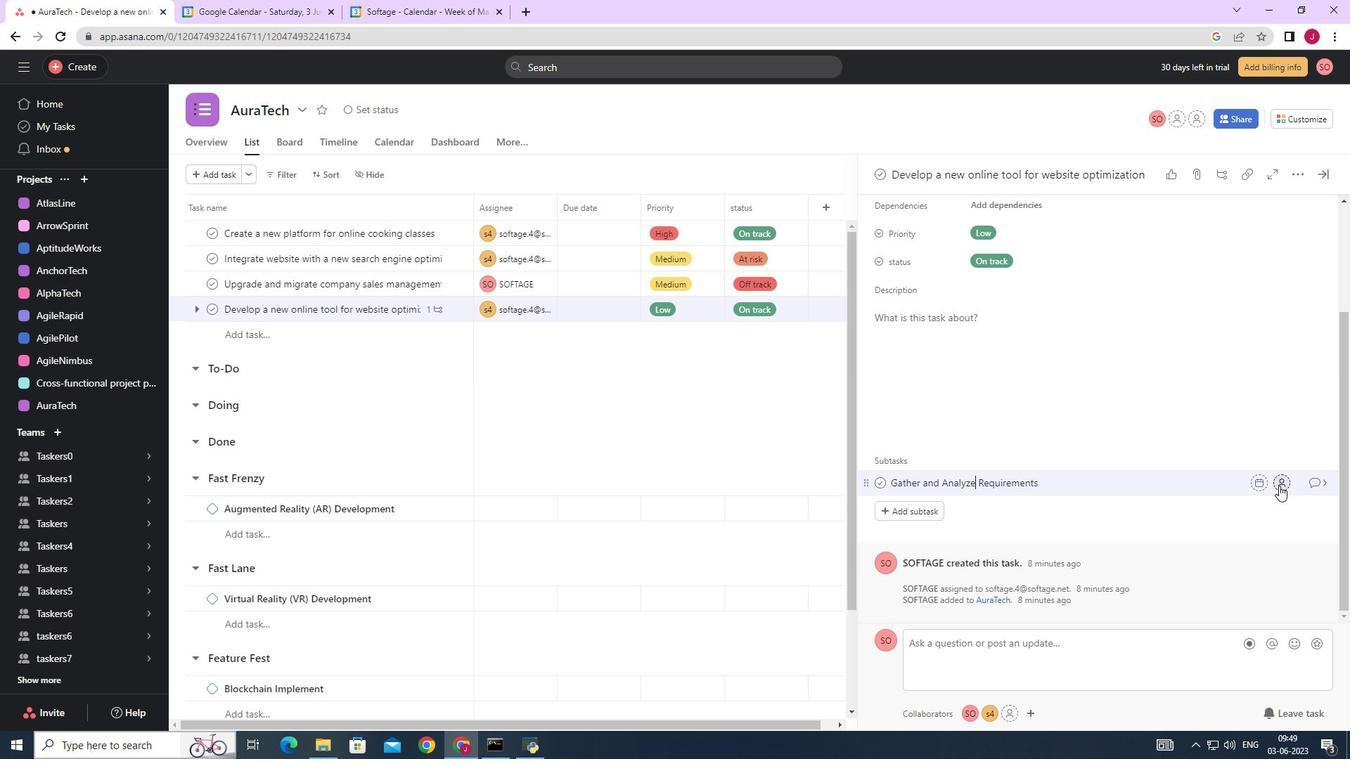 
Action: Mouse moved to (1136, 481)
Screenshot: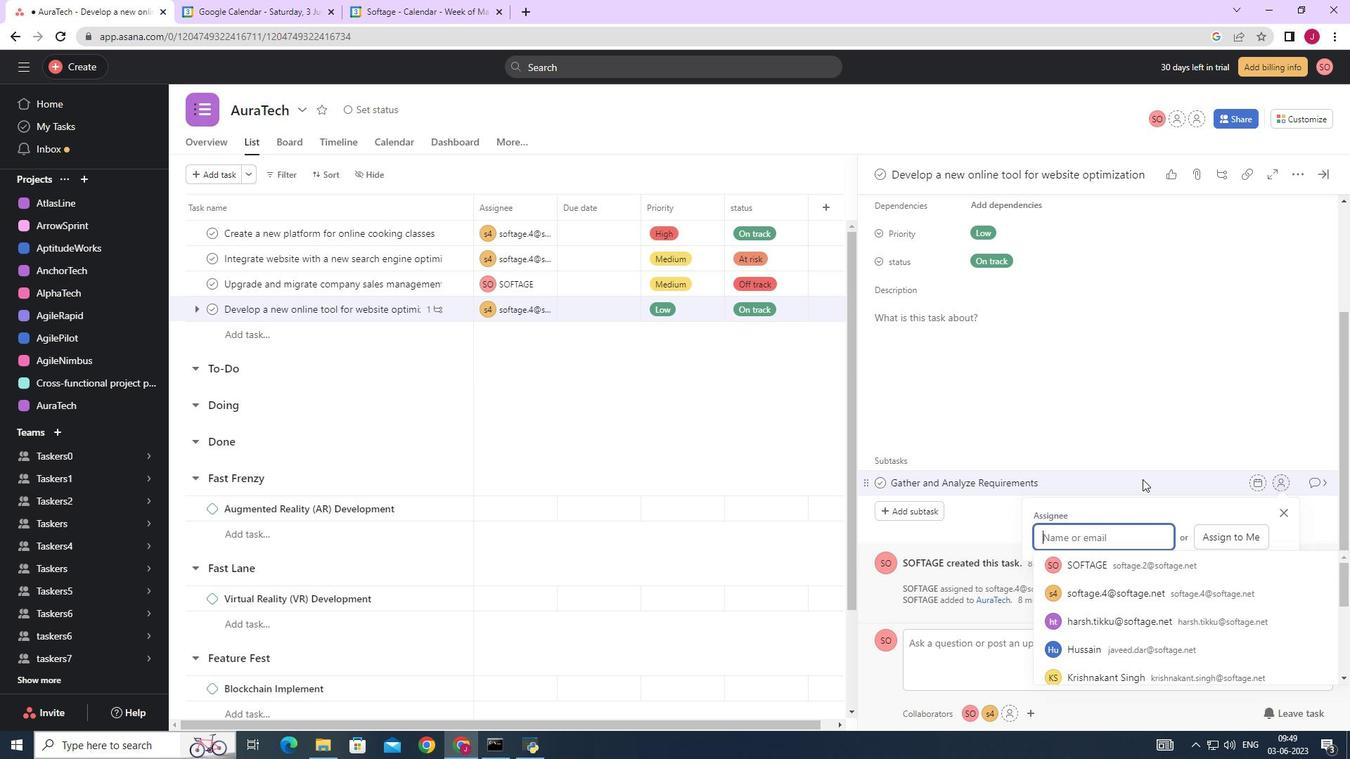 
Action: Key pressed softage.4
Screenshot: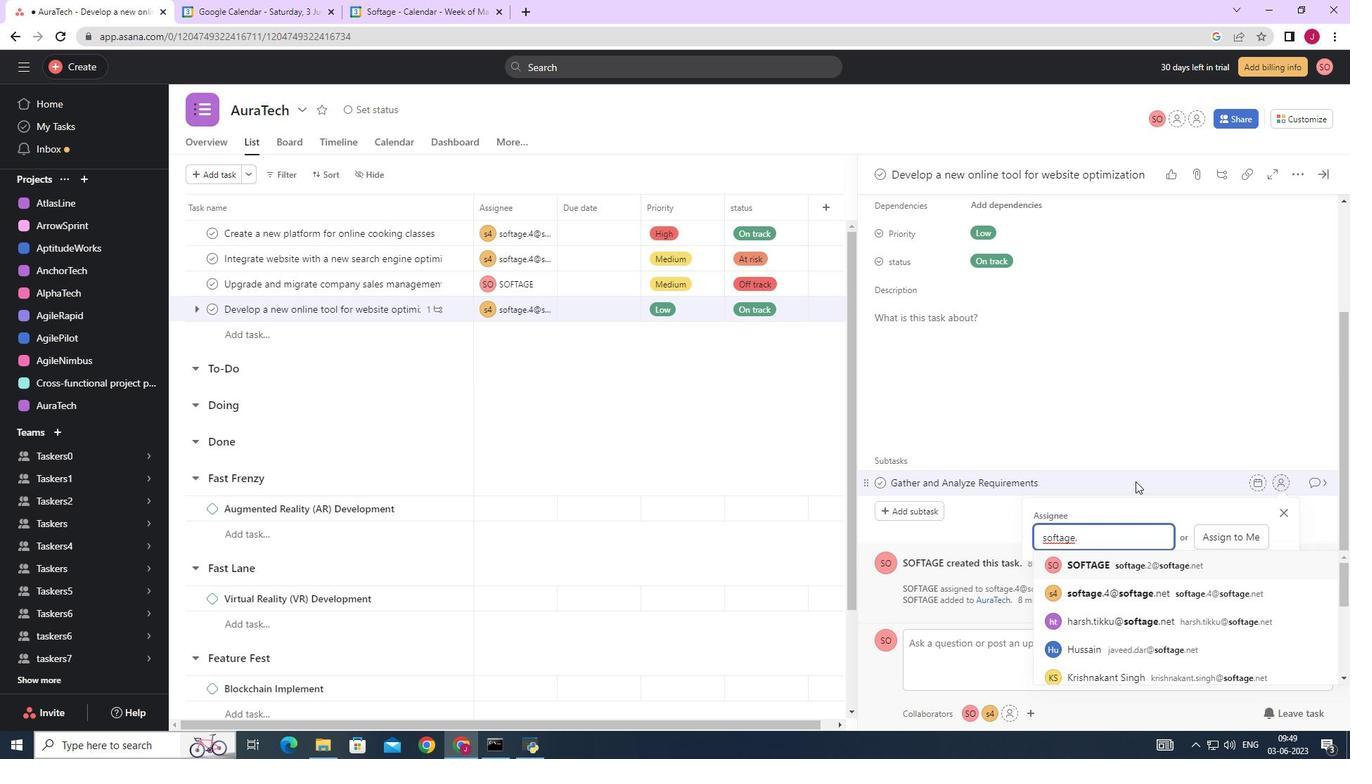 
Action: Mouse moved to (1121, 569)
Screenshot: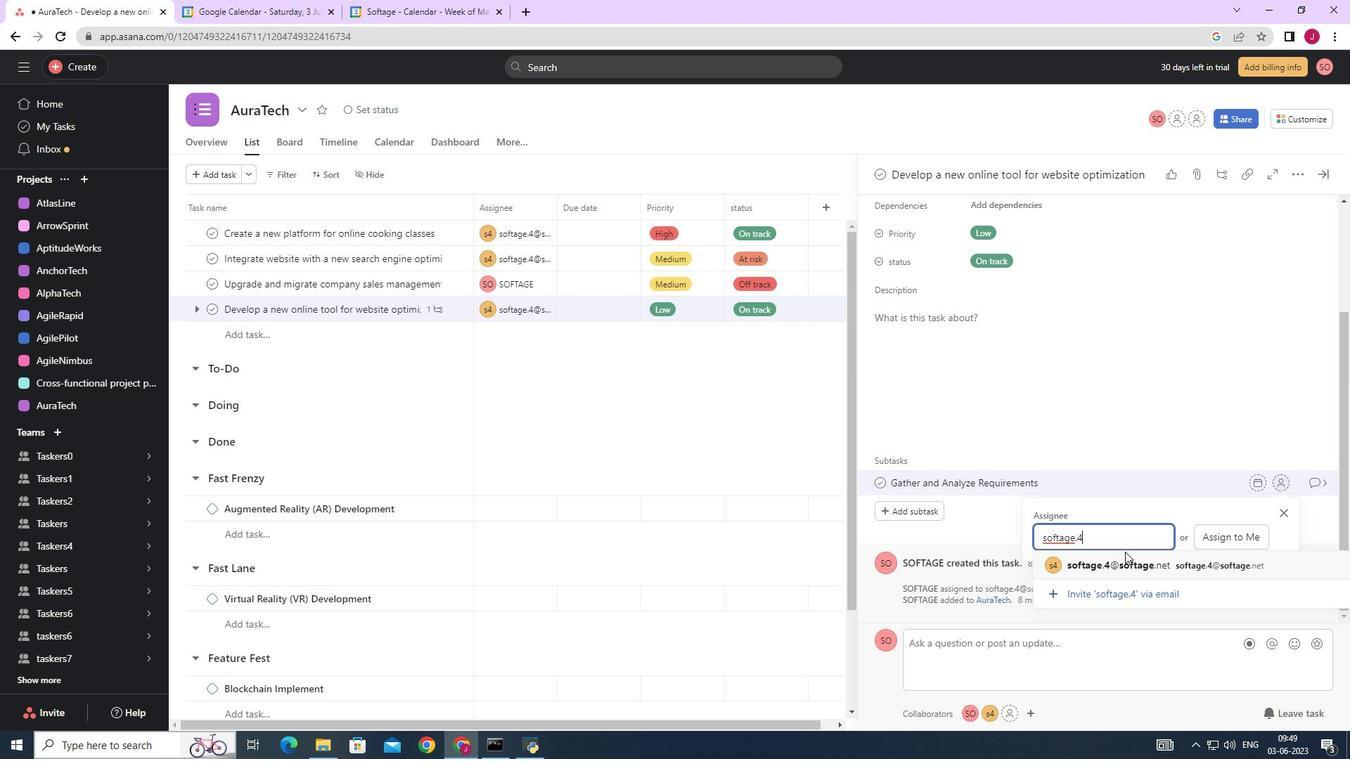 
Action: Mouse pressed left at (1121, 569)
Screenshot: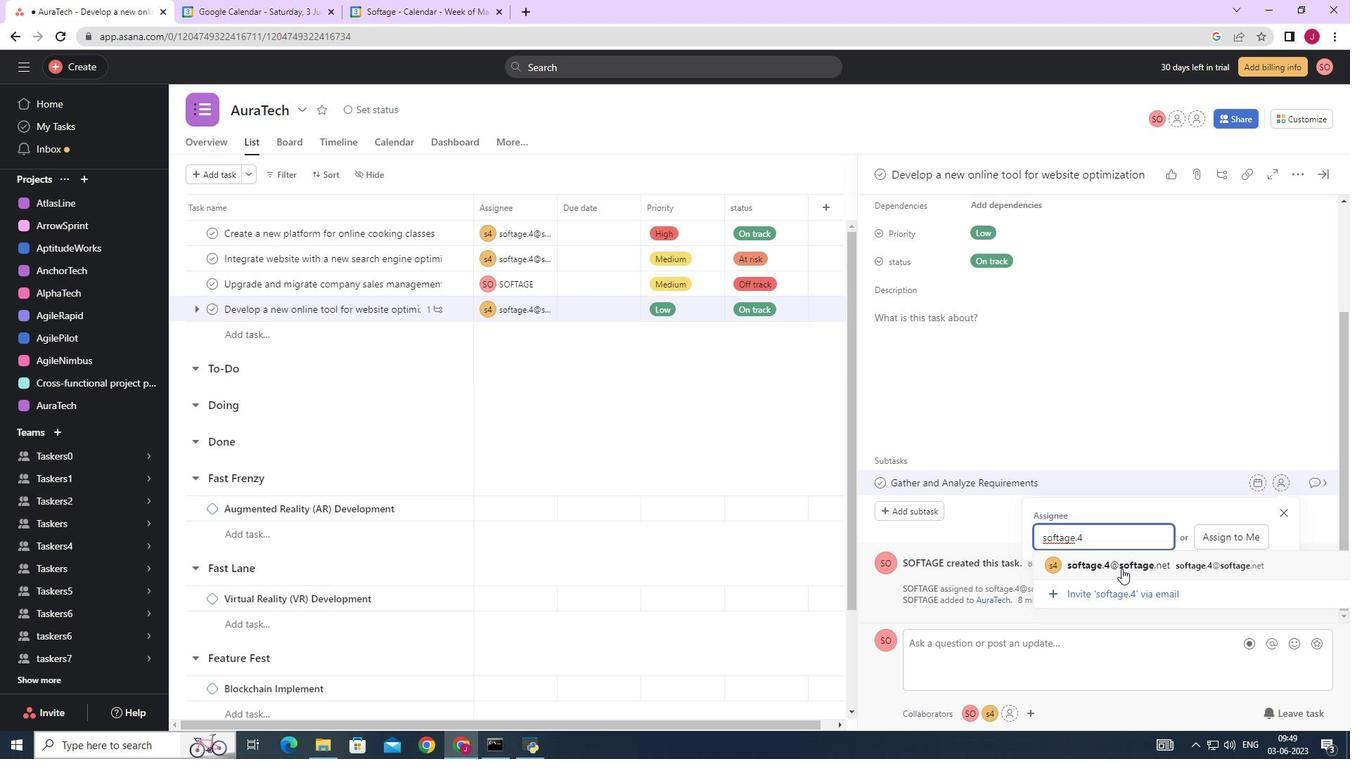
Action: Mouse moved to (1320, 484)
Screenshot: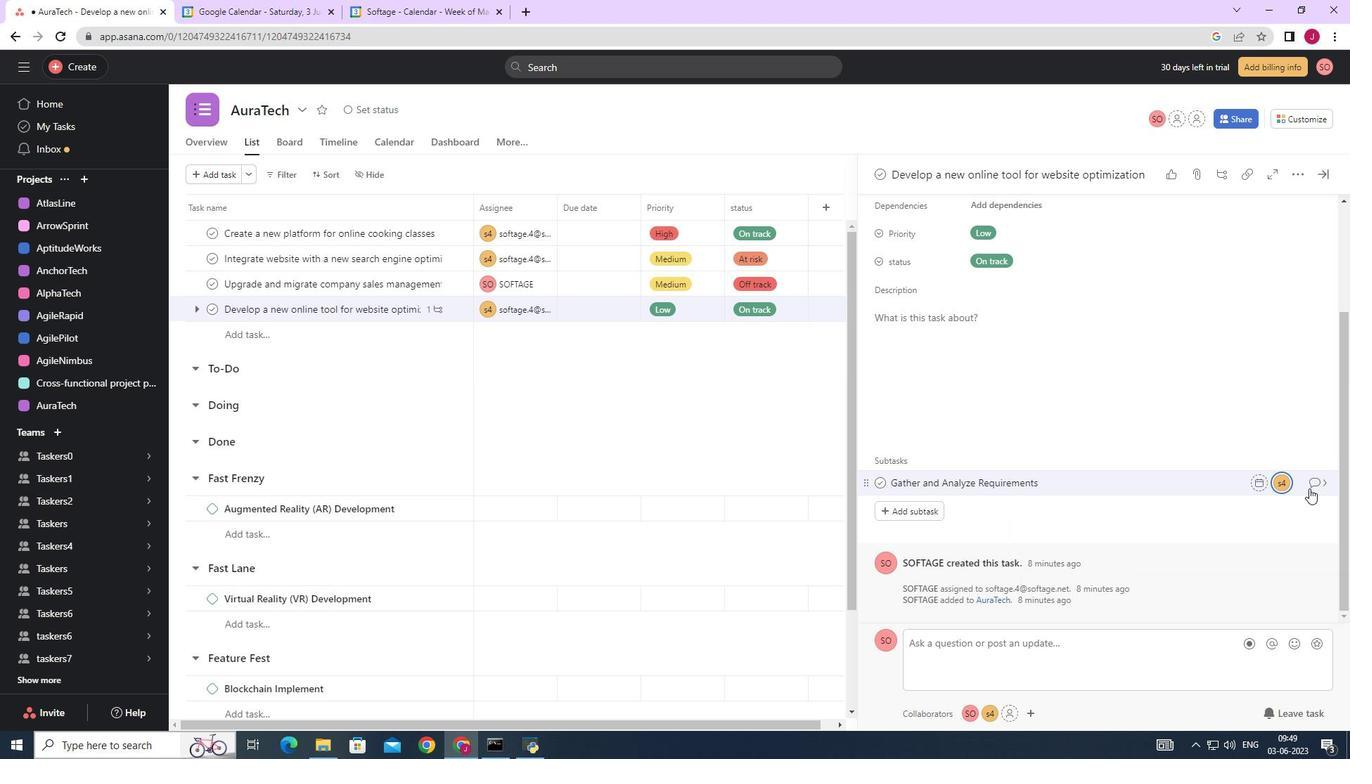 
Action: Mouse pressed left at (1320, 484)
Screenshot: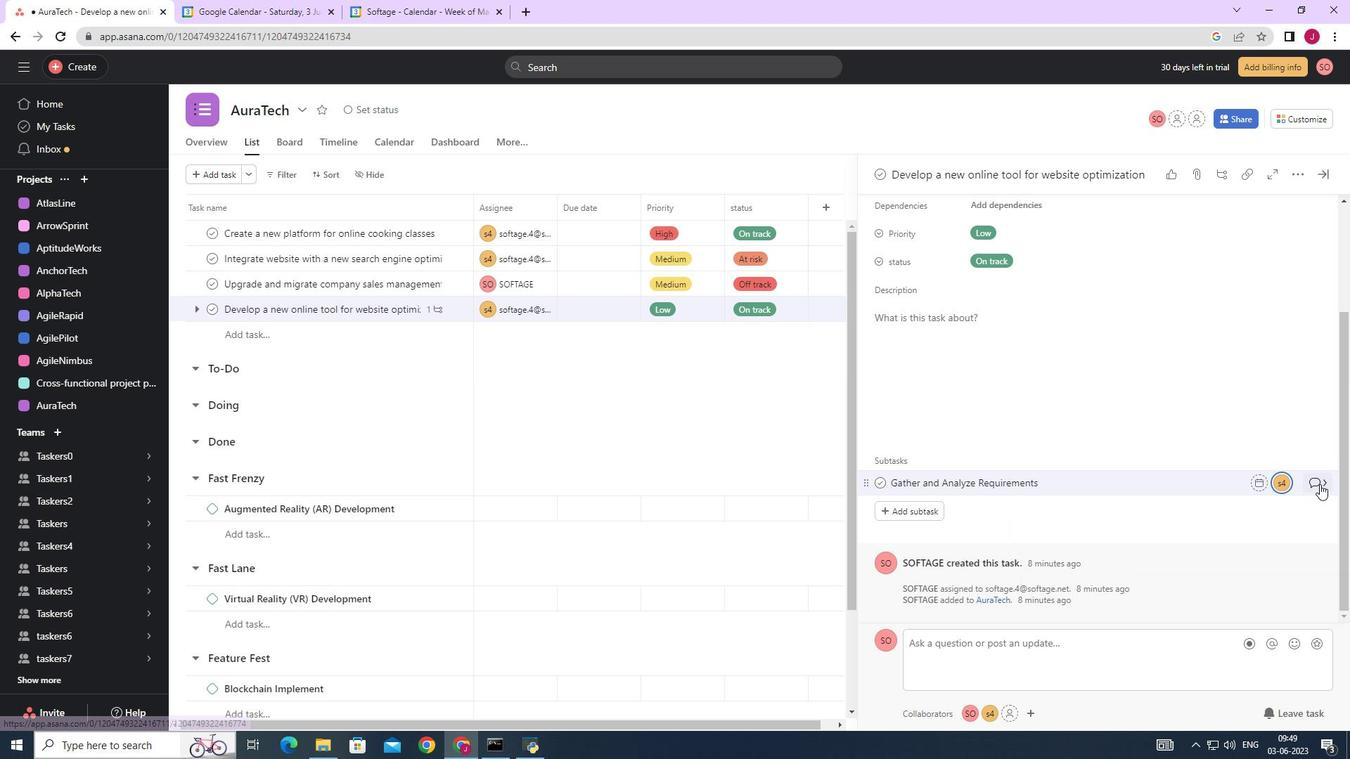 
Action: Mouse moved to (922, 369)
Screenshot: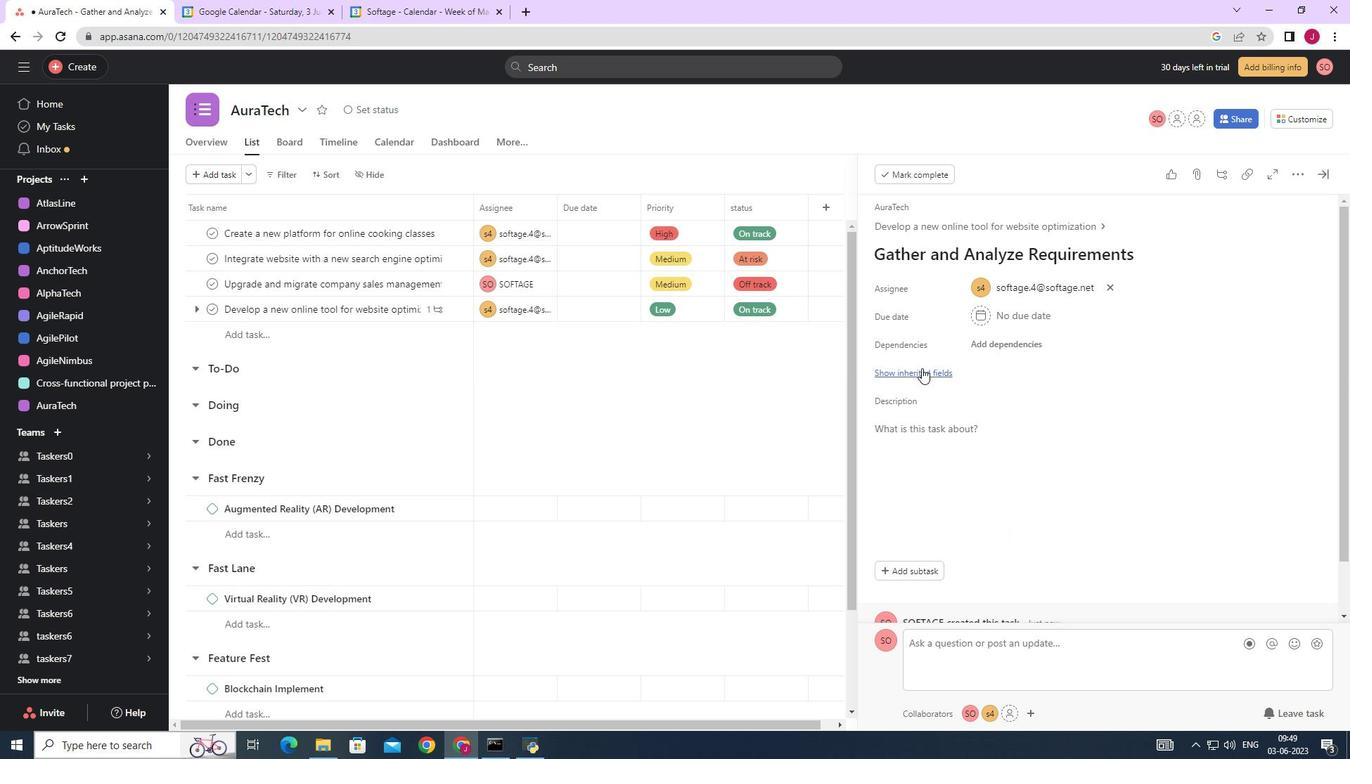 
Action: Mouse pressed left at (922, 369)
Screenshot: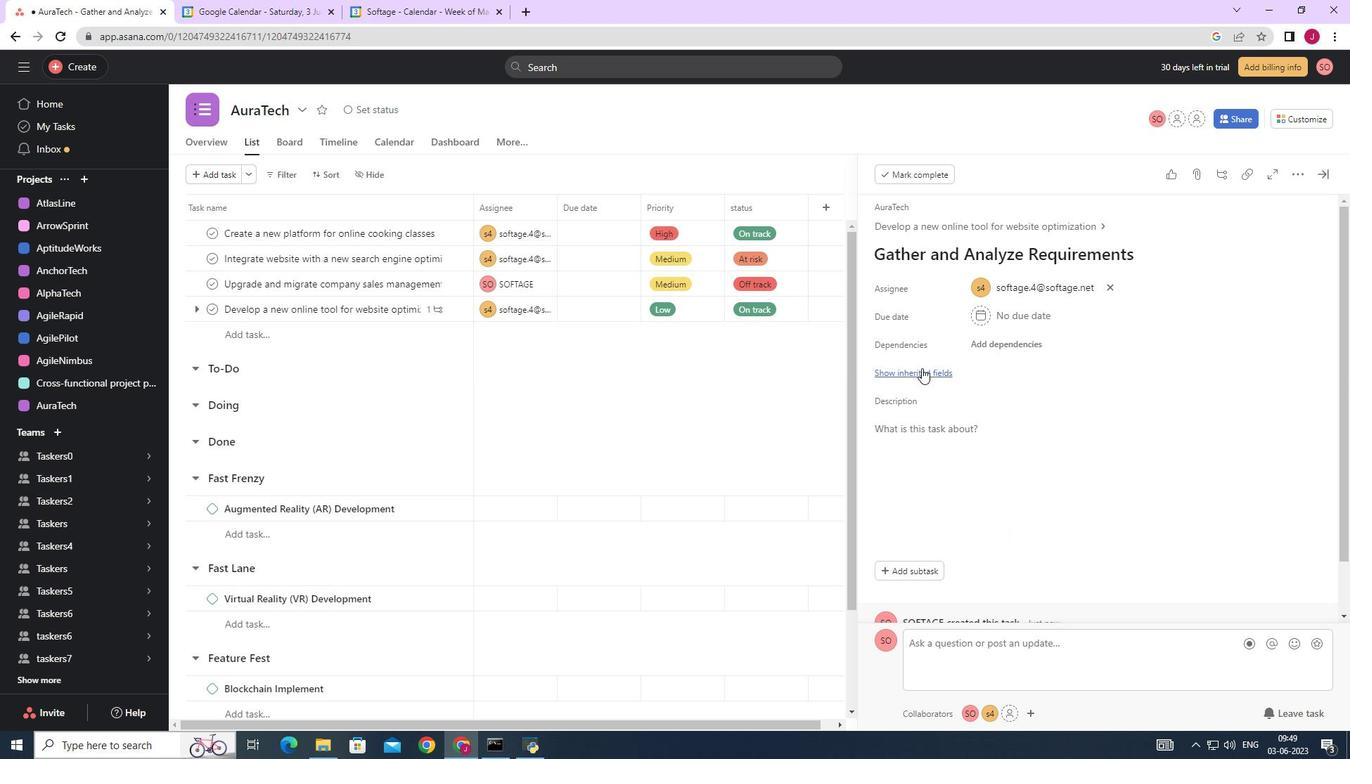 
Action: Mouse moved to (987, 398)
Screenshot: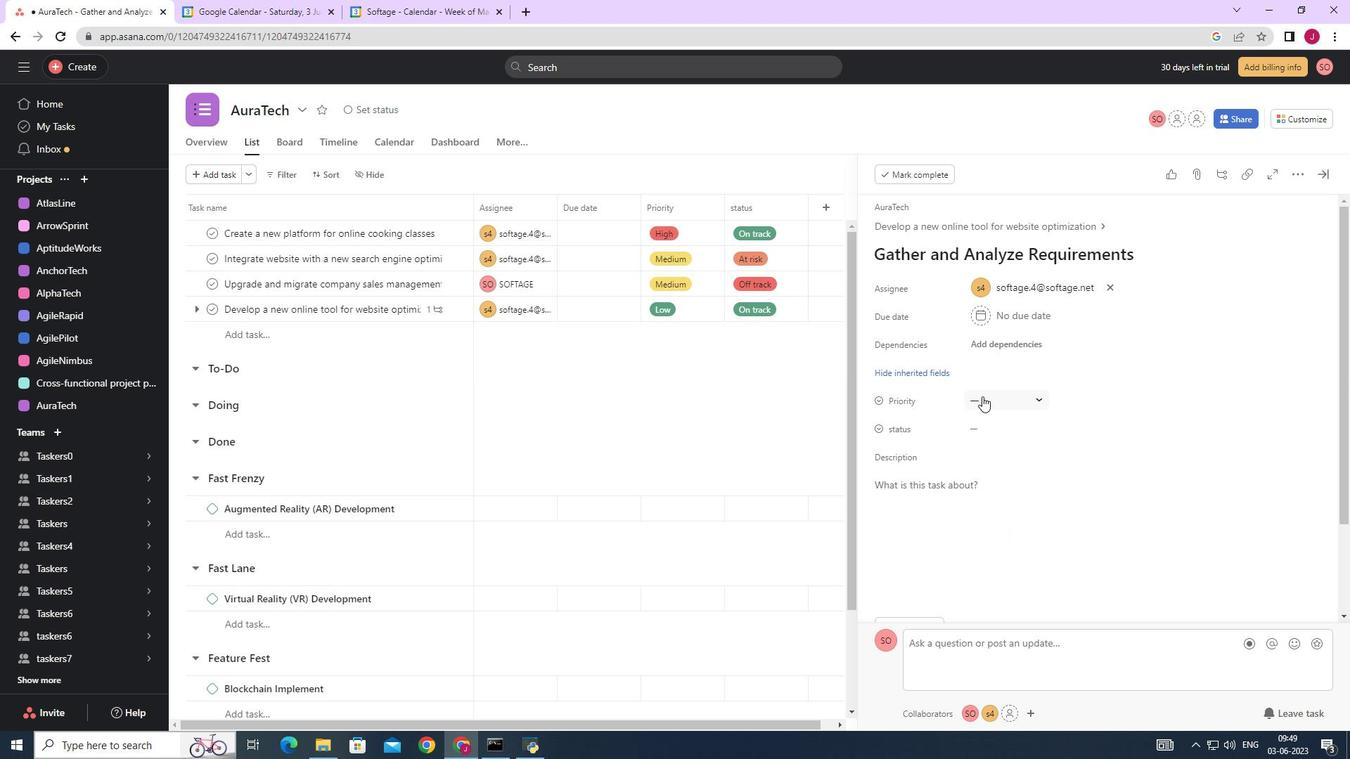 
Action: Mouse pressed left at (987, 398)
Screenshot: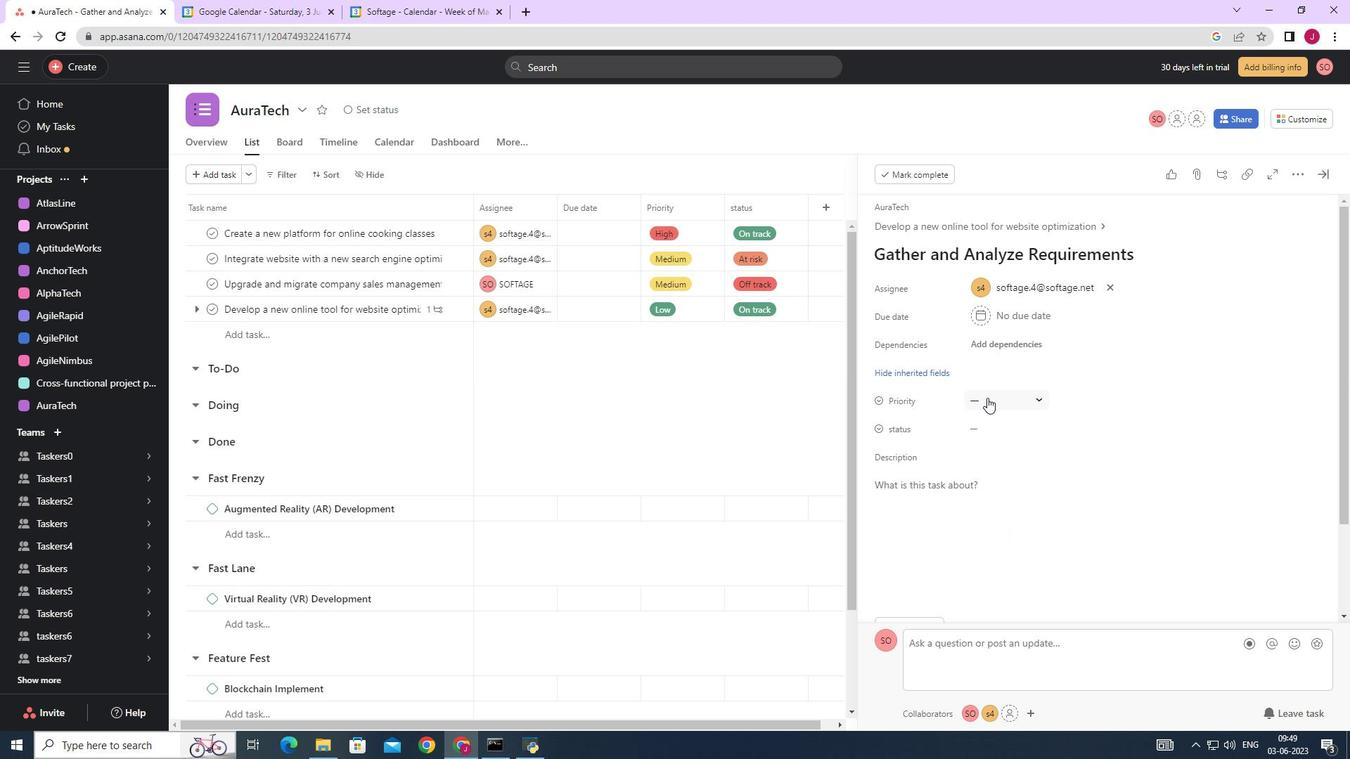 
Action: Mouse moved to (1008, 451)
Screenshot: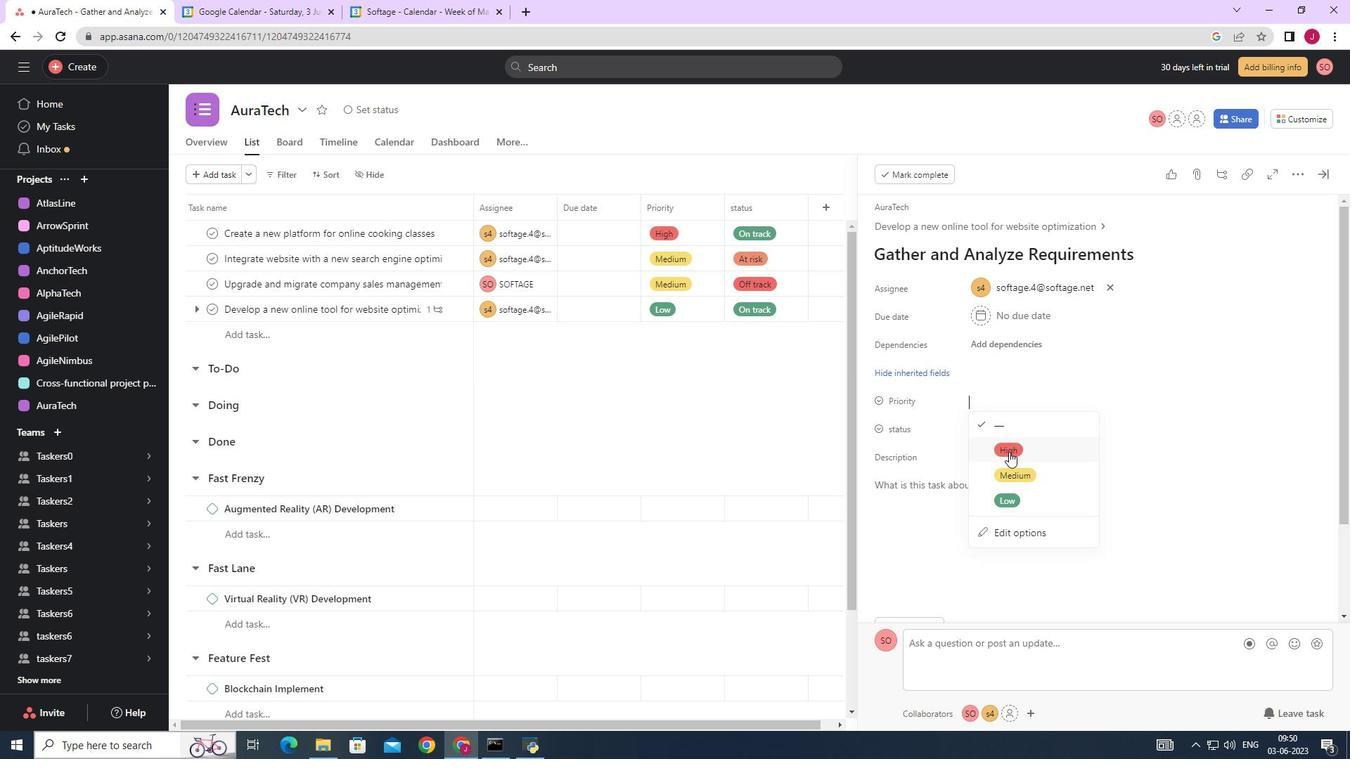
Action: Mouse pressed left at (1008, 451)
Screenshot: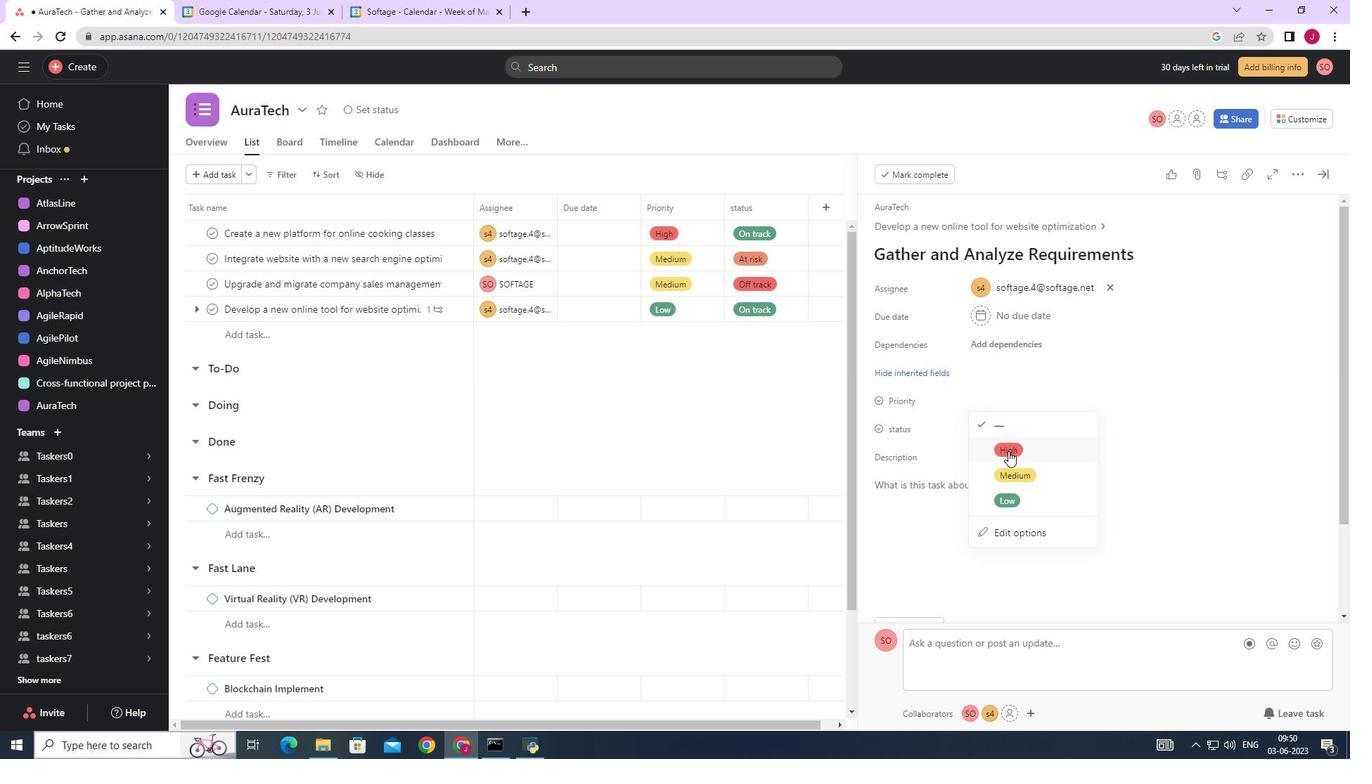 
Action: Mouse moved to (982, 434)
Screenshot: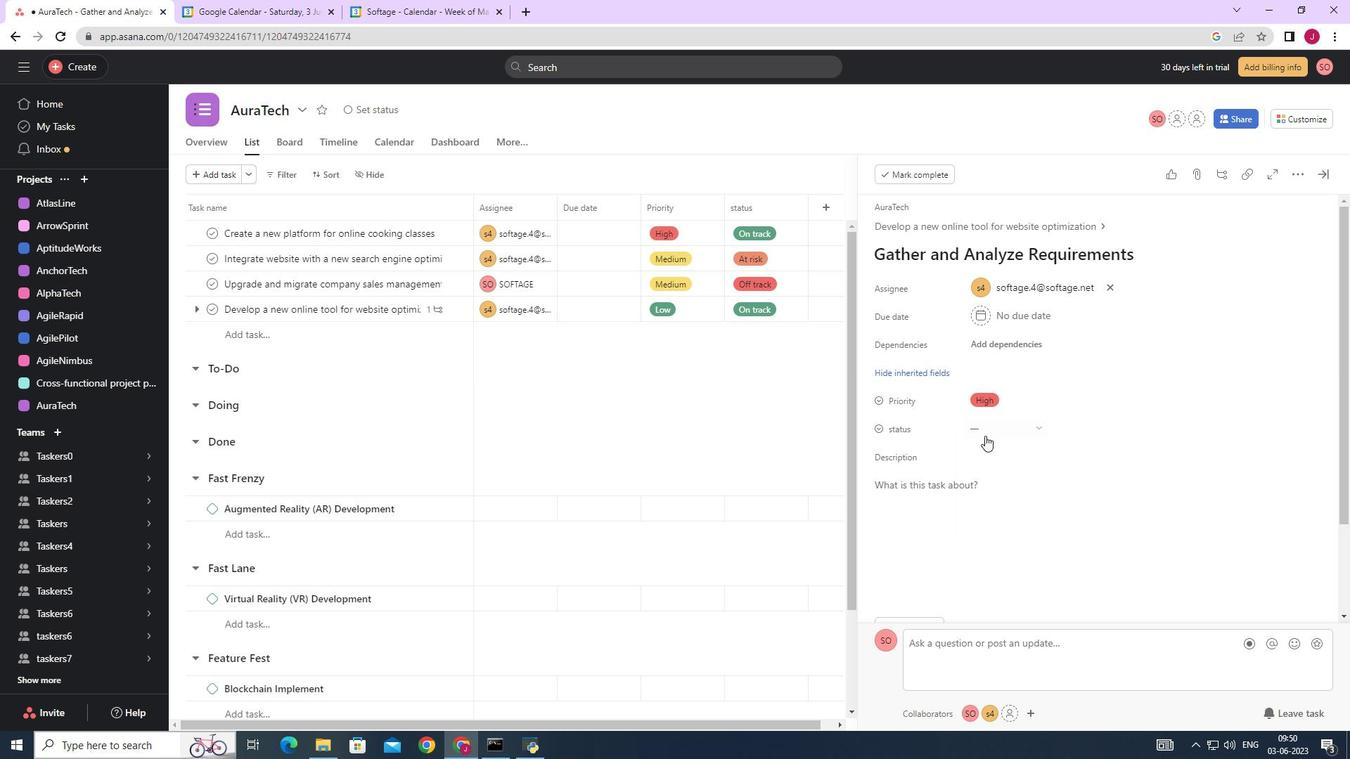 
Action: Mouse pressed left at (982, 434)
Screenshot: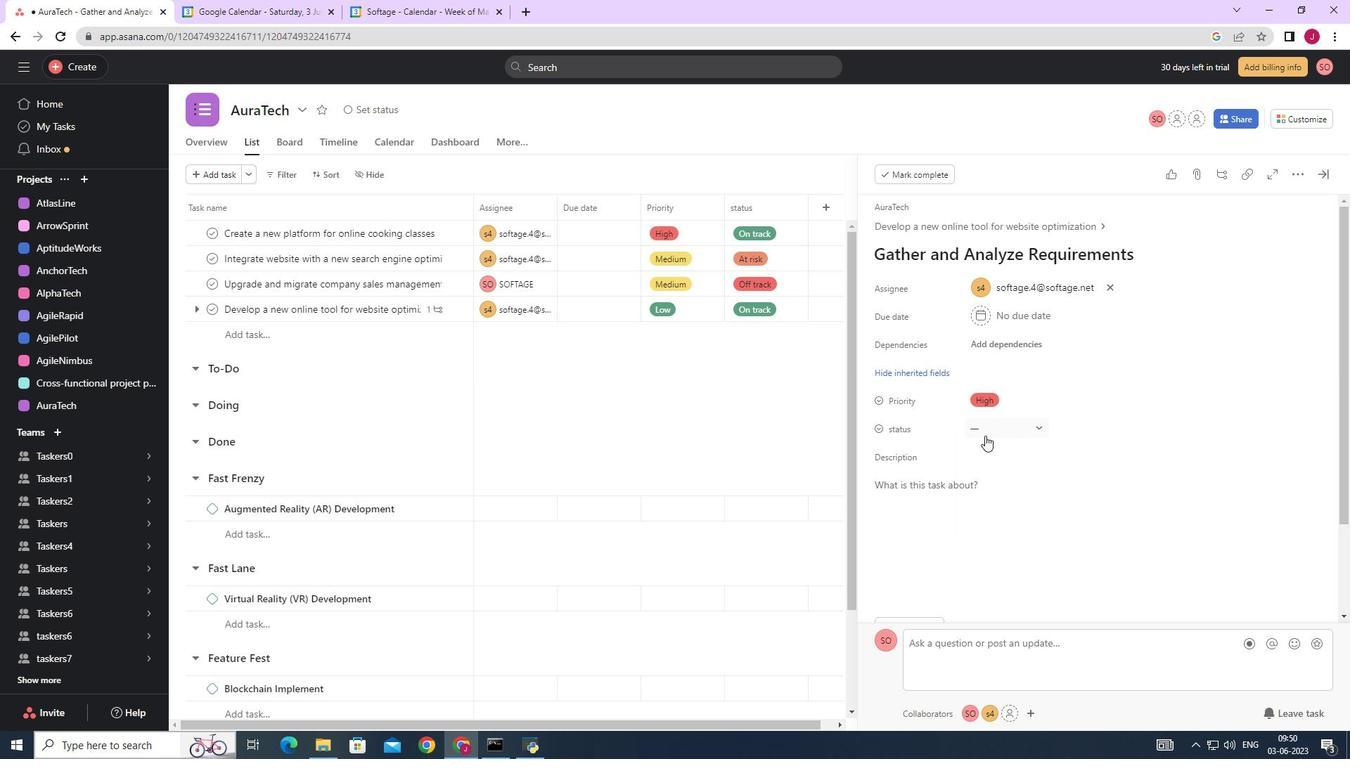
Action: Mouse moved to (1003, 503)
Screenshot: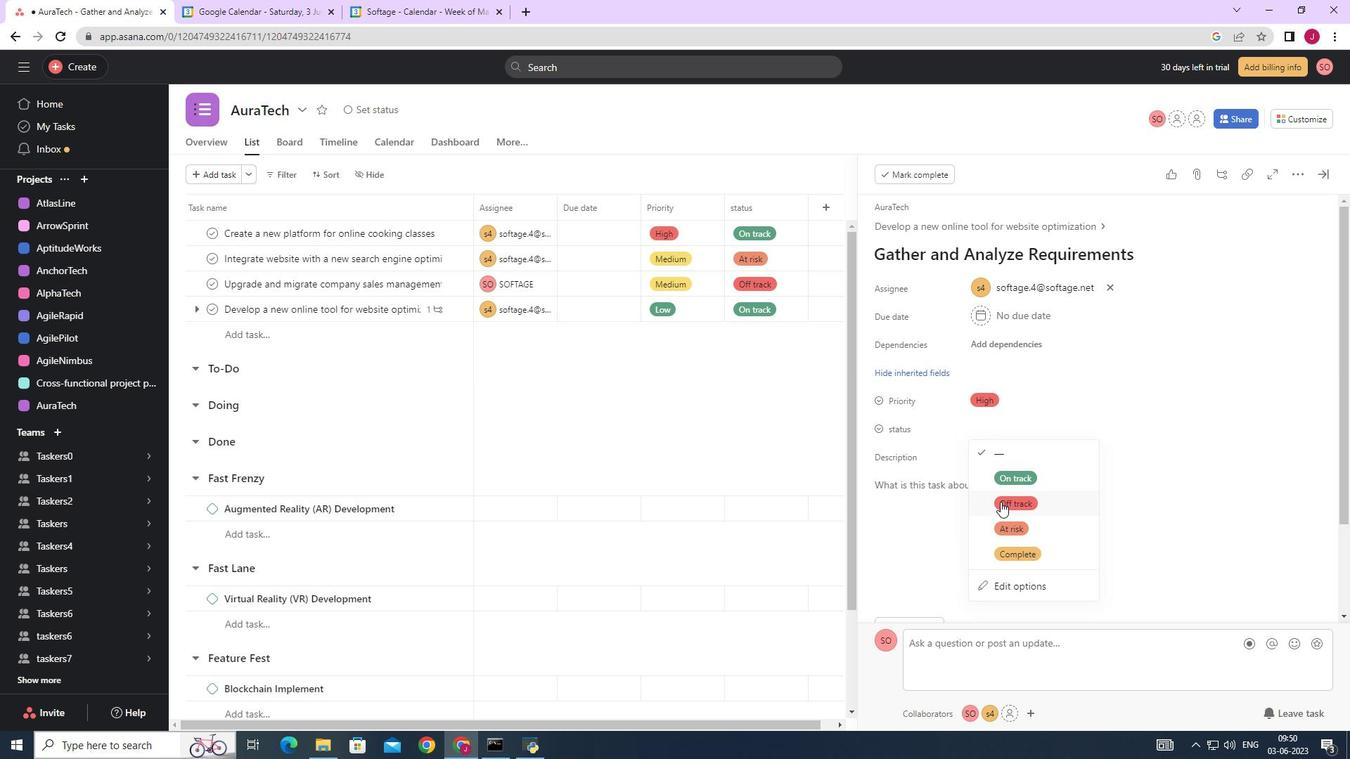 
Action: Mouse pressed left at (1003, 503)
Screenshot: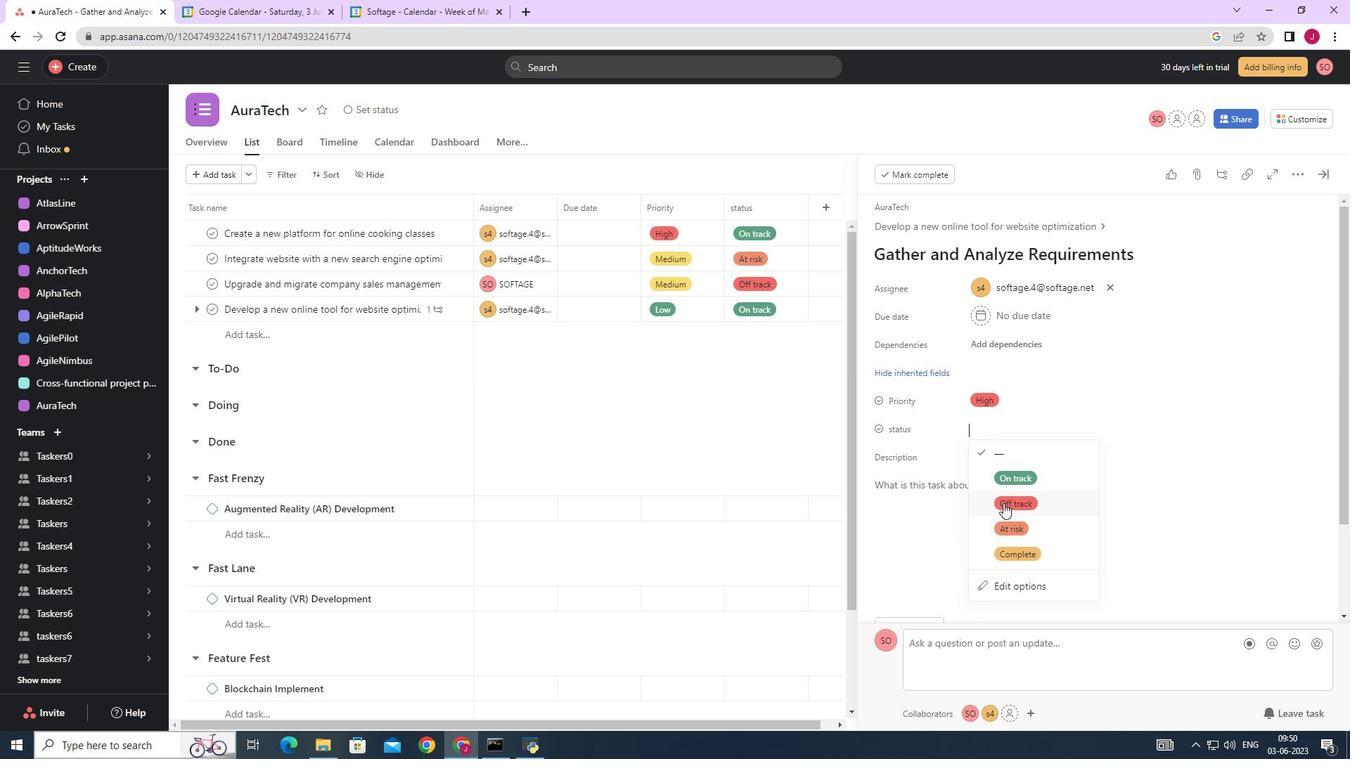 
Action: Mouse moved to (1326, 175)
Screenshot: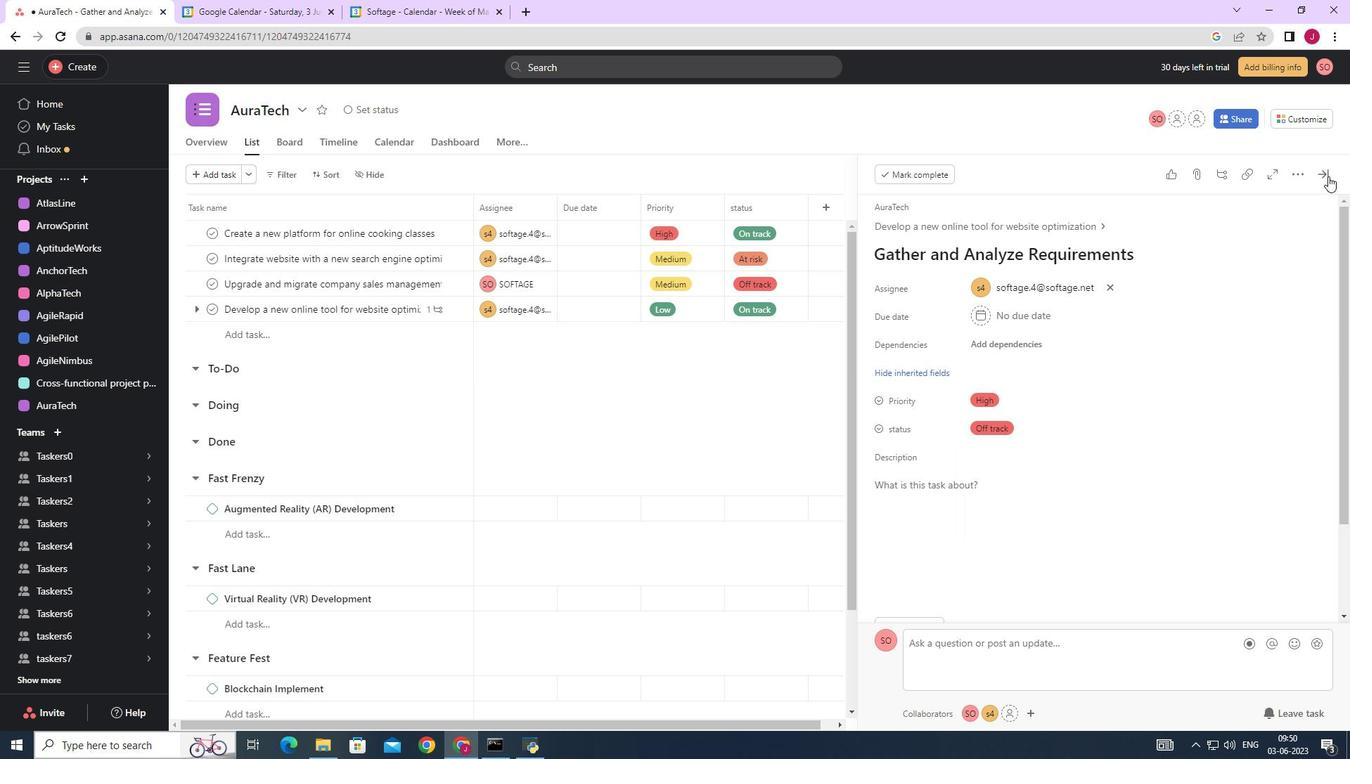 
Action: Mouse pressed left at (1326, 175)
Screenshot: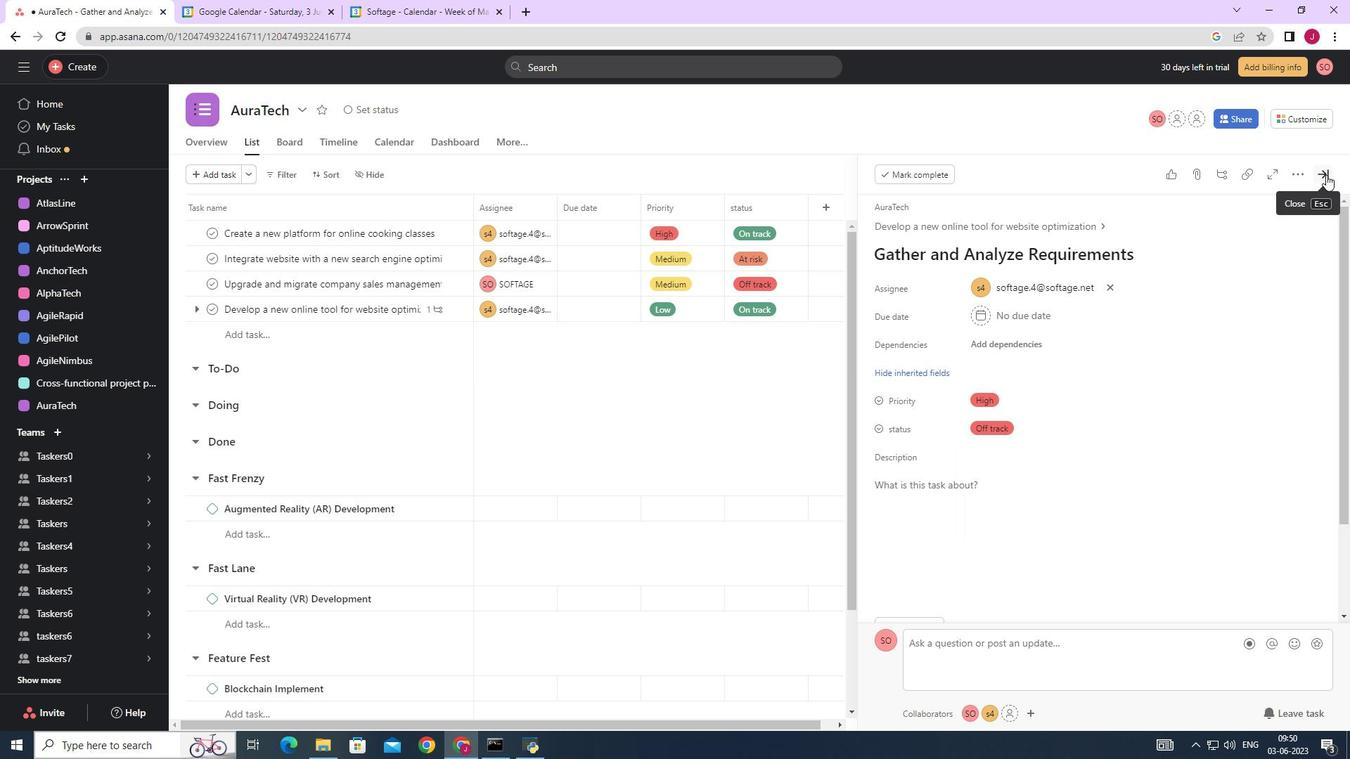 
Action: Mouse moved to (1325, 176)
Screenshot: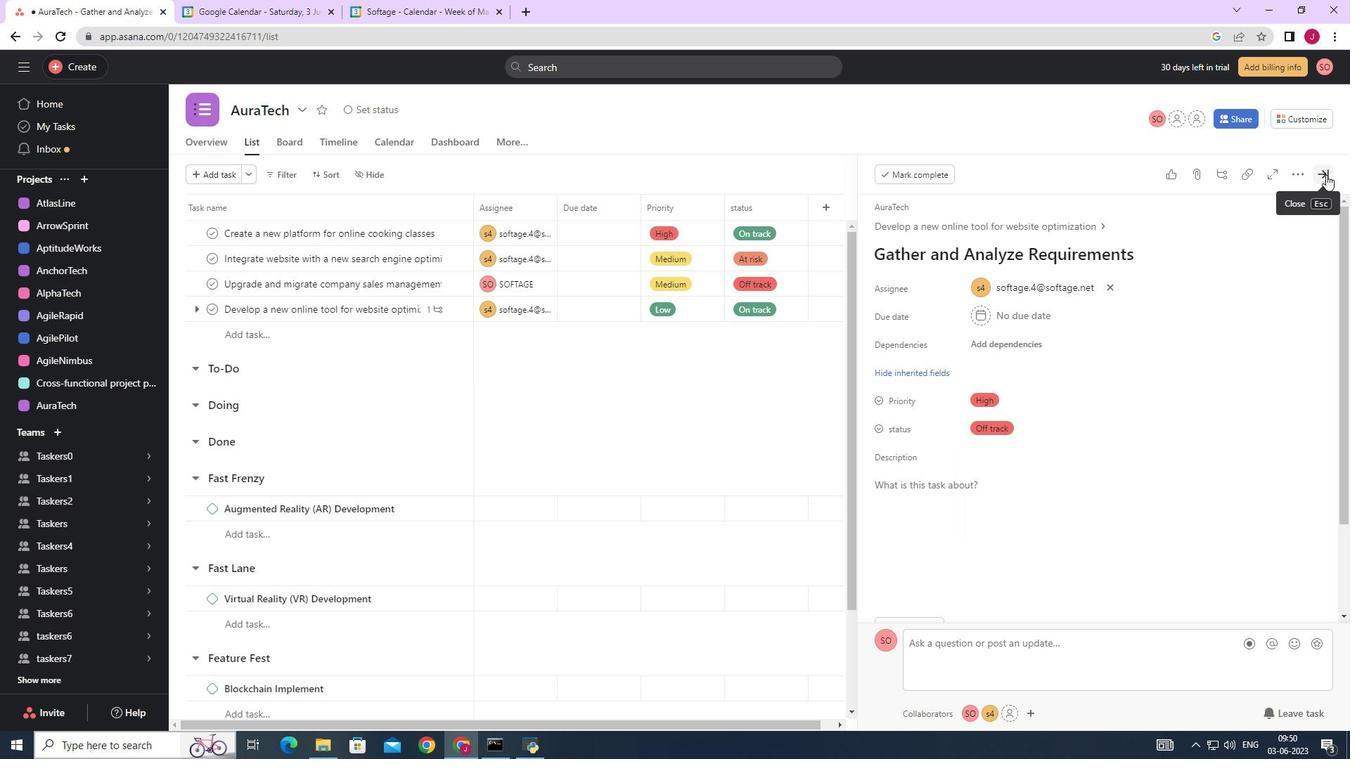 
